 Task: Look for space in Camaná, Peru from 10th August, 2023 to 20th August, 2023 for 12 adults in price range Rs.10000 to Rs.14000. Place can be entire place or shared room with 6 bedrooms having 12 beds and 6 bathrooms. Property type can be house, flat, guest house. Amenities needed are: wifi, TV, free parkinig on premises, gym, breakfast. Booking option can be shelf check-in. Required host language is English.
Action: Mouse moved to (434, 102)
Screenshot: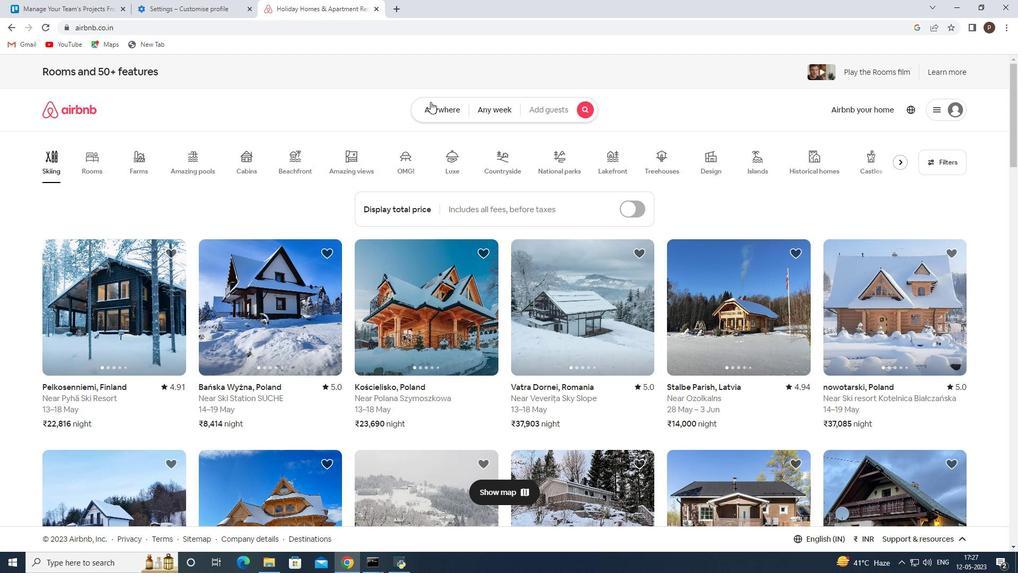 
Action: Mouse pressed left at (434, 102)
Screenshot: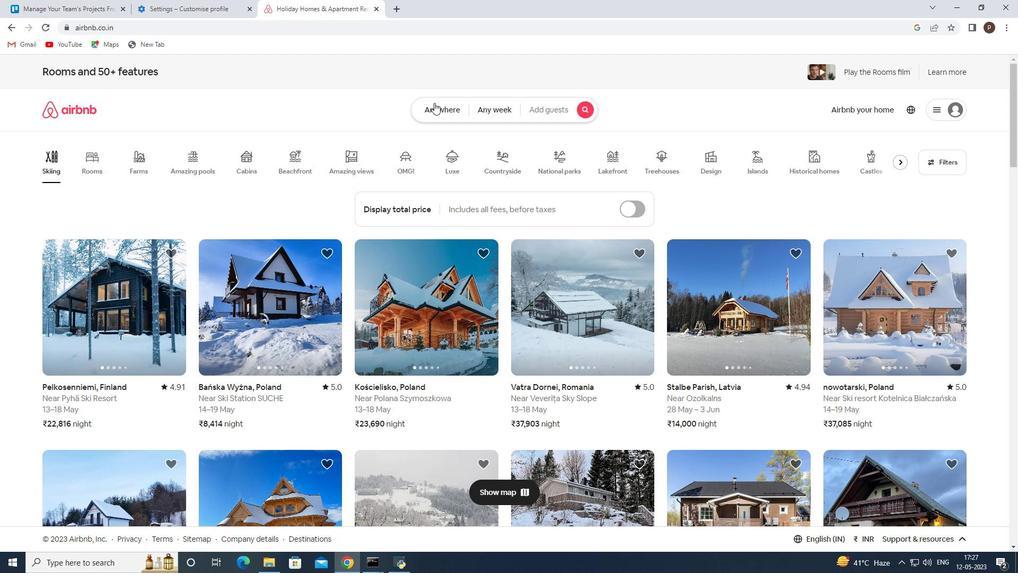 
Action: Mouse moved to (339, 150)
Screenshot: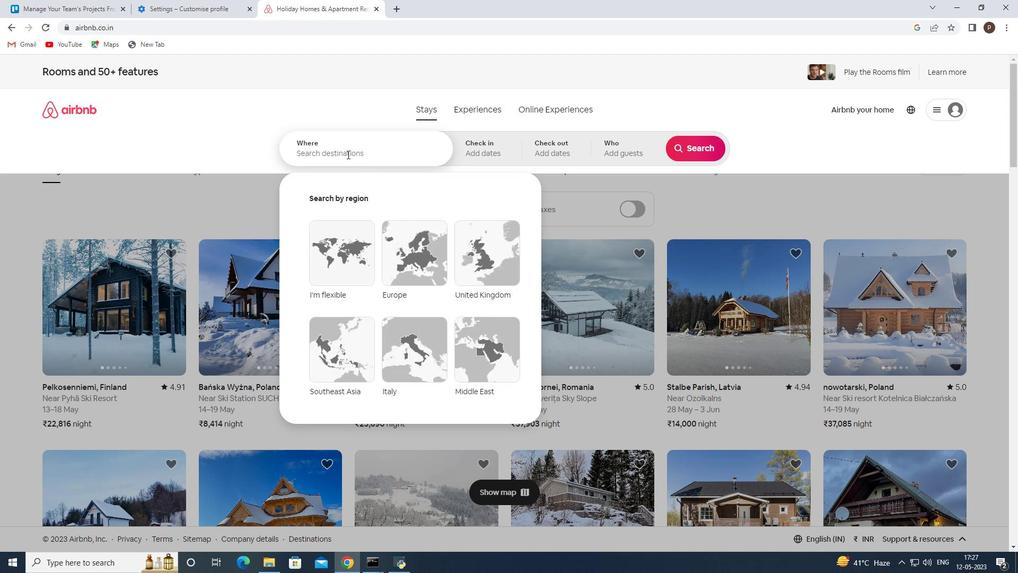 
Action: Mouse pressed left at (339, 150)
Screenshot: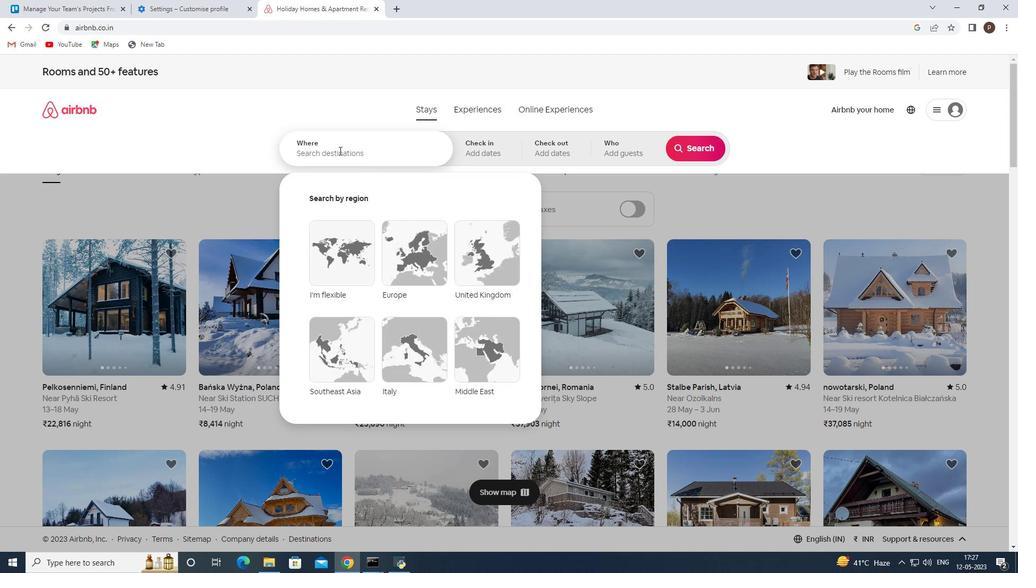 
Action: Key pressed <Key.caps_lock>C<Key.caps_lock>amanaa<Key.backspace><Key.space><Key.backspace>,<Key.space><Key.caps_lock>P<Key.caps_lock>eru
Screenshot: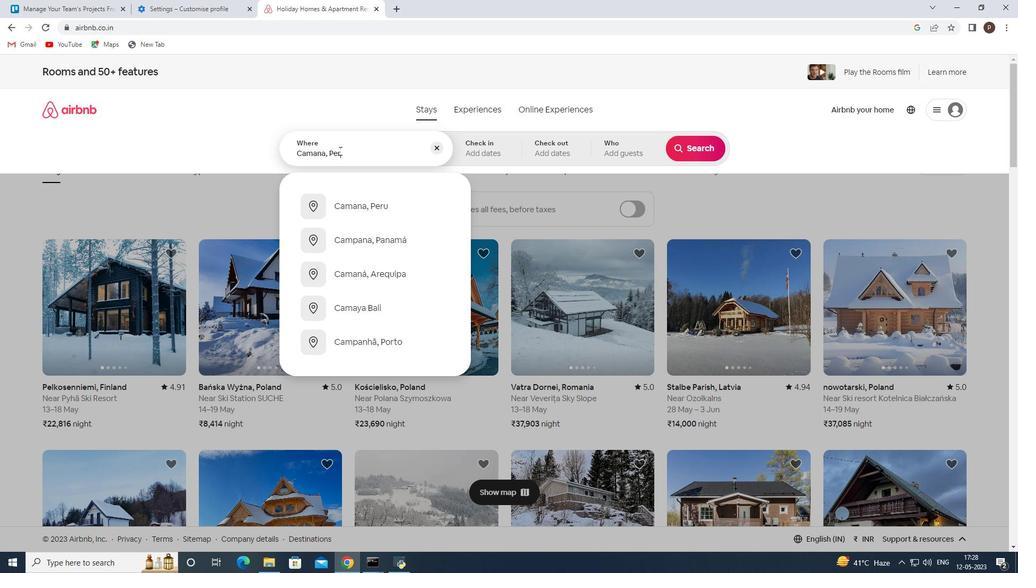 
Action: Mouse moved to (357, 202)
Screenshot: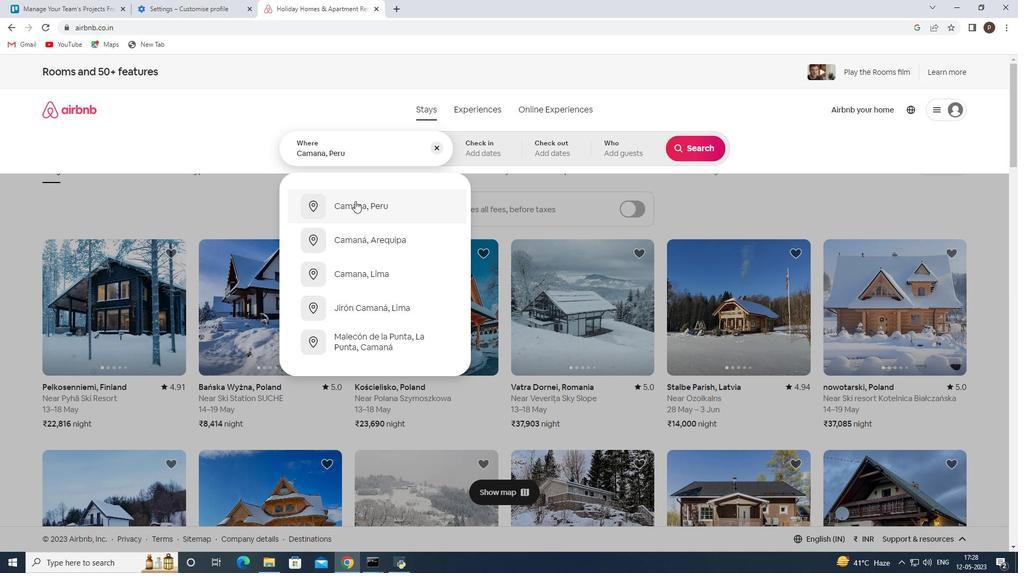 
Action: Mouse pressed left at (357, 202)
Screenshot: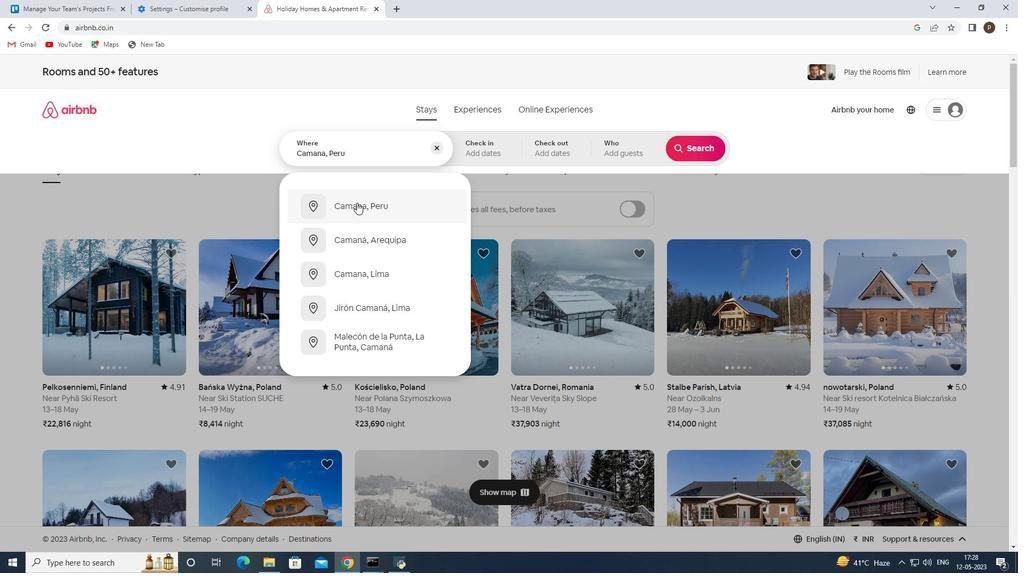 
Action: Mouse moved to (697, 234)
Screenshot: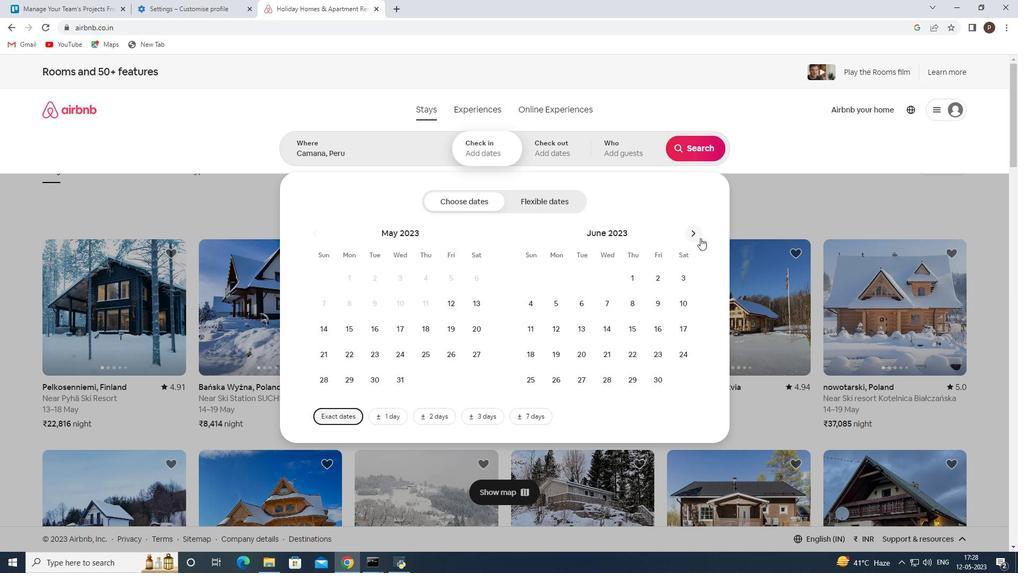 
Action: Mouse pressed left at (697, 234)
Screenshot: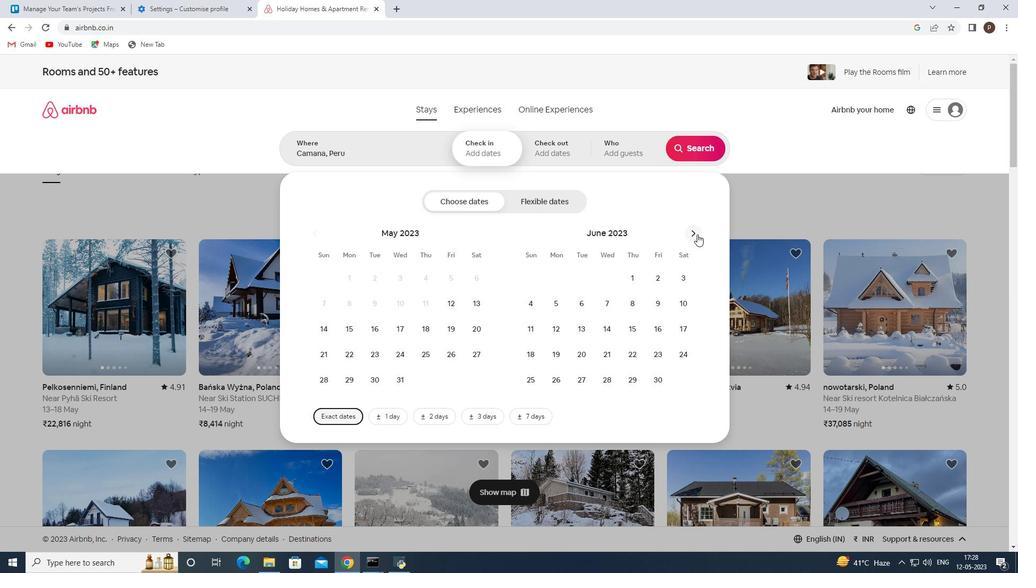 
Action: Mouse pressed left at (697, 234)
Screenshot: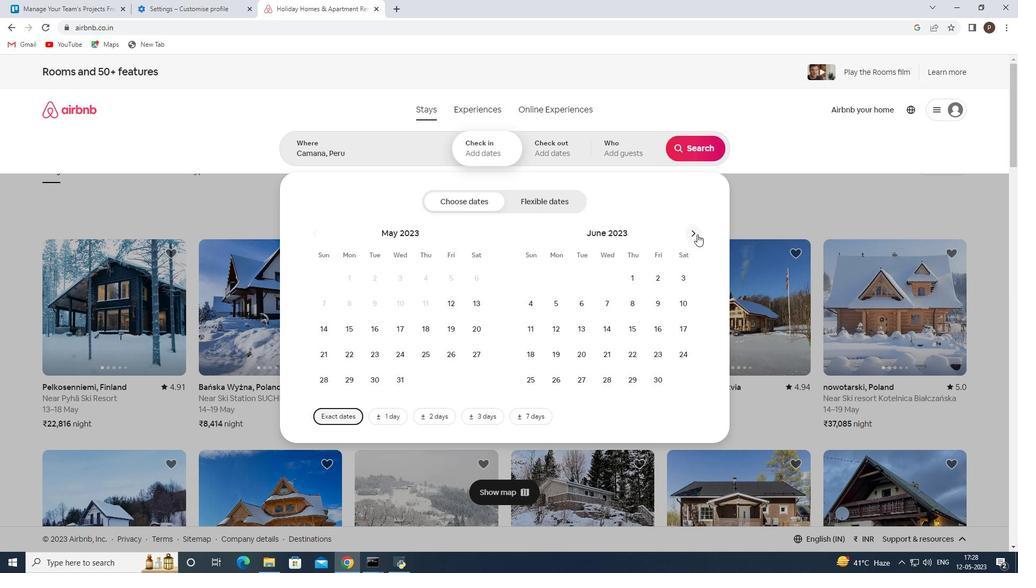 
Action: Mouse moved to (637, 299)
Screenshot: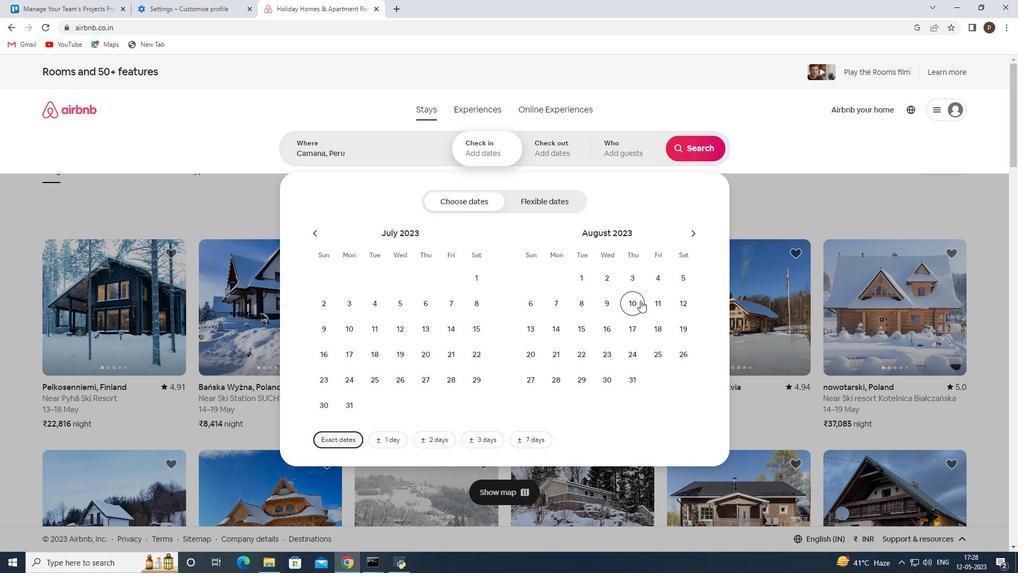 
Action: Mouse pressed left at (637, 299)
Screenshot: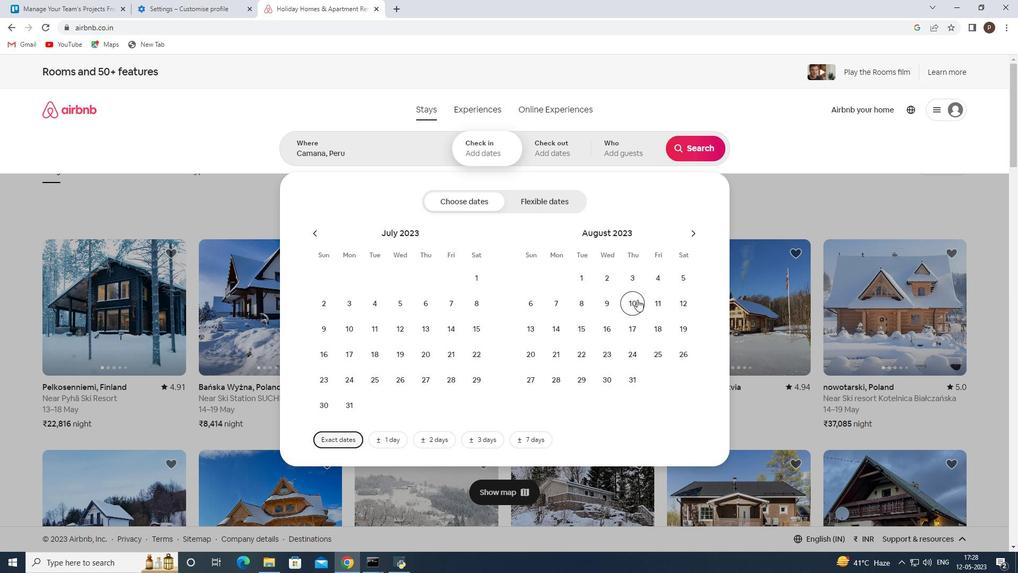
Action: Mouse moved to (530, 351)
Screenshot: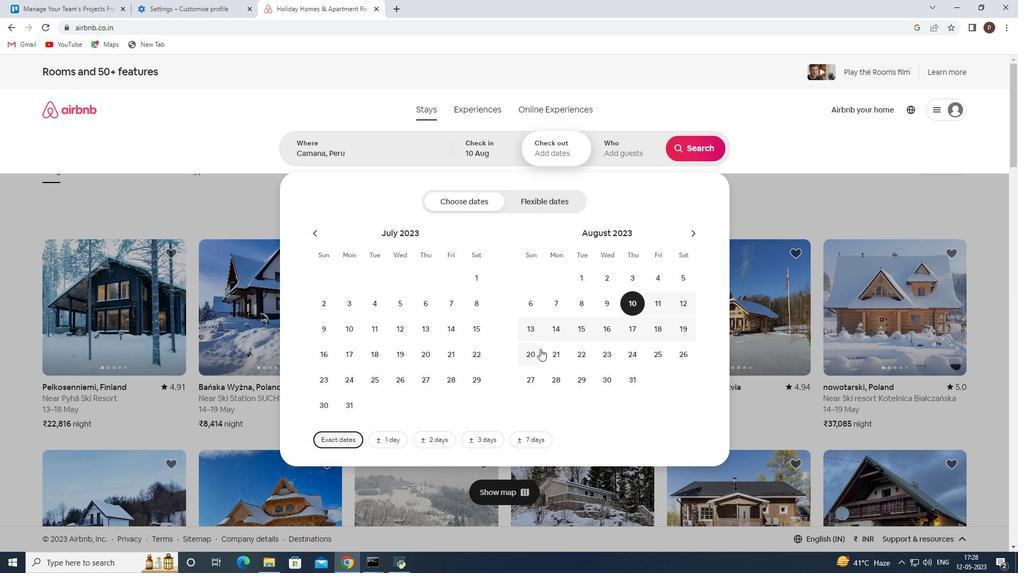 
Action: Mouse pressed left at (530, 351)
Screenshot: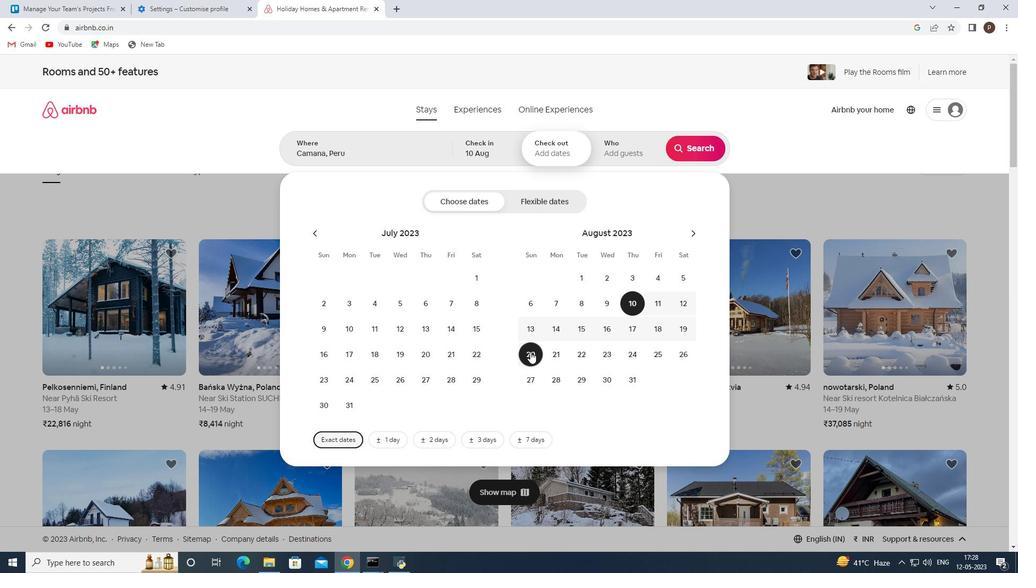 
Action: Mouse moved to (627, 144)
Screenshot: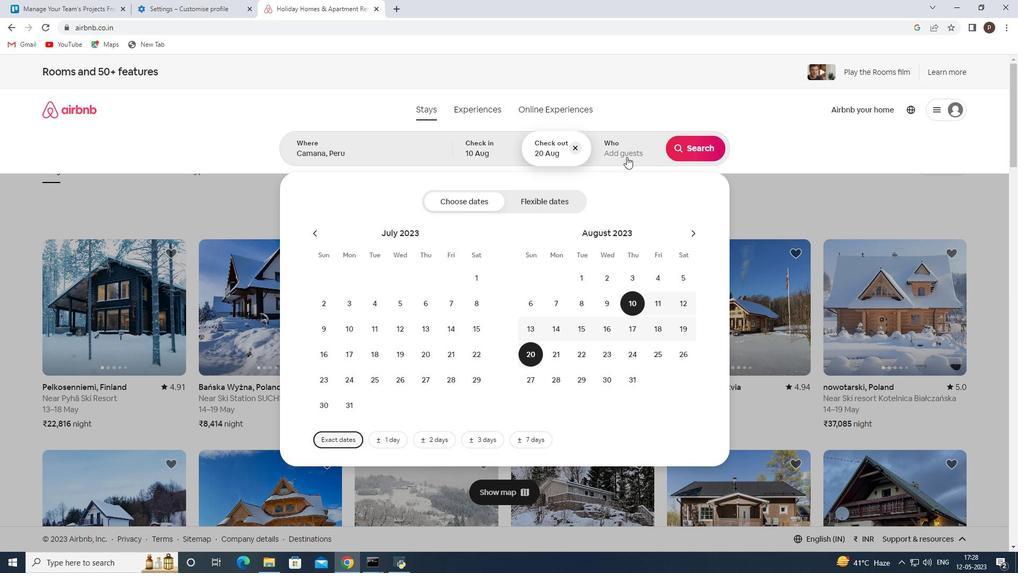 
Action: Mouse pressed left at (627, 144)
Screenshot: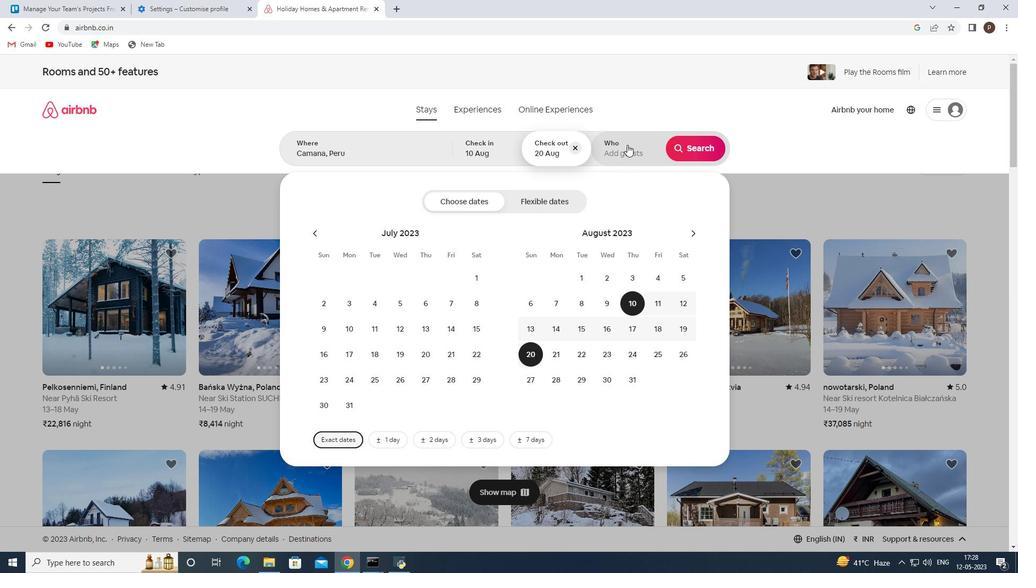 
Action: Mouse moved to (699, 200)
Screenshot: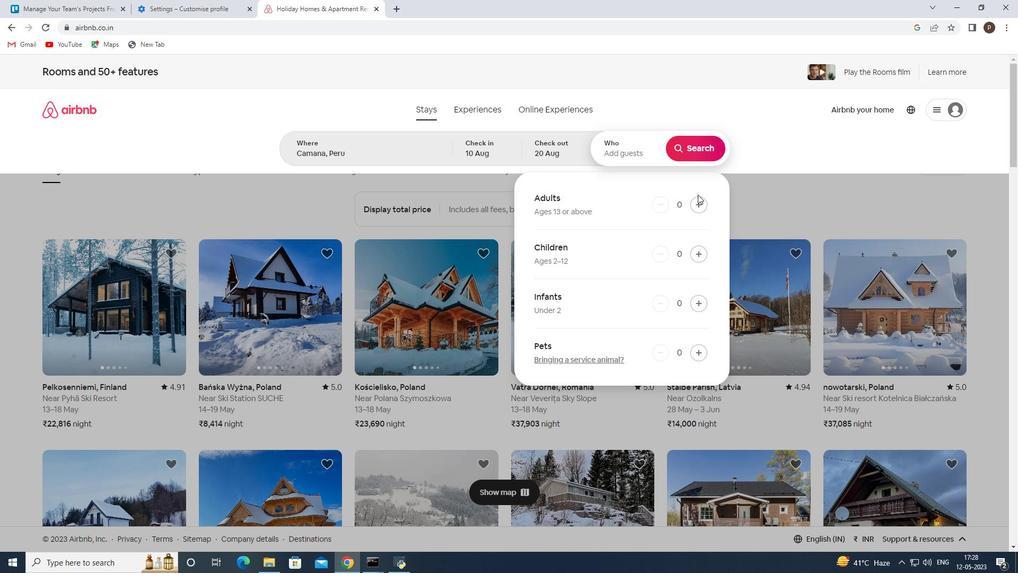 
Action: Mouse pressed left at (699, 200)
Screenshot: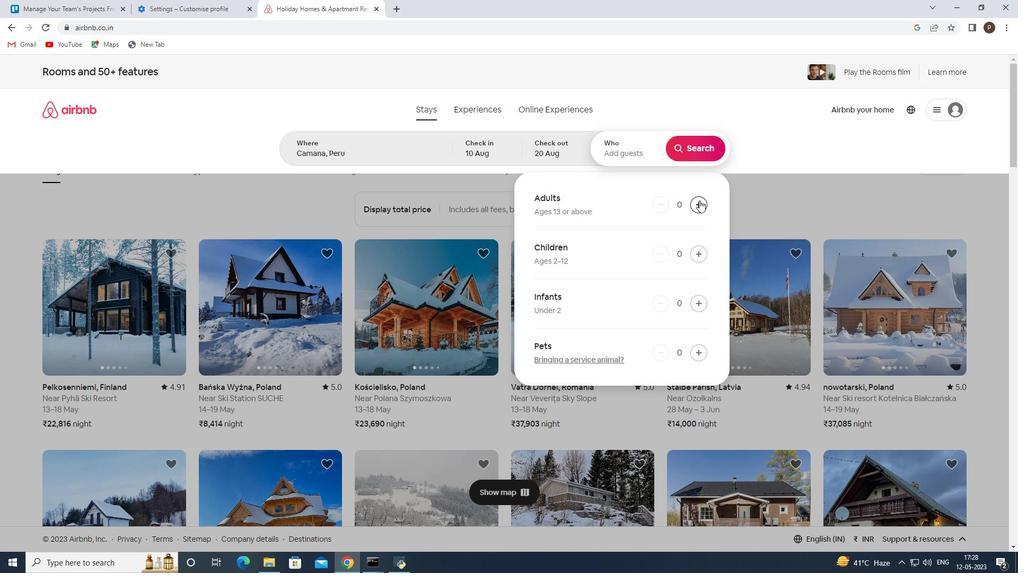 
Action: Mouse pressed left at (699, 200)
Screenshot: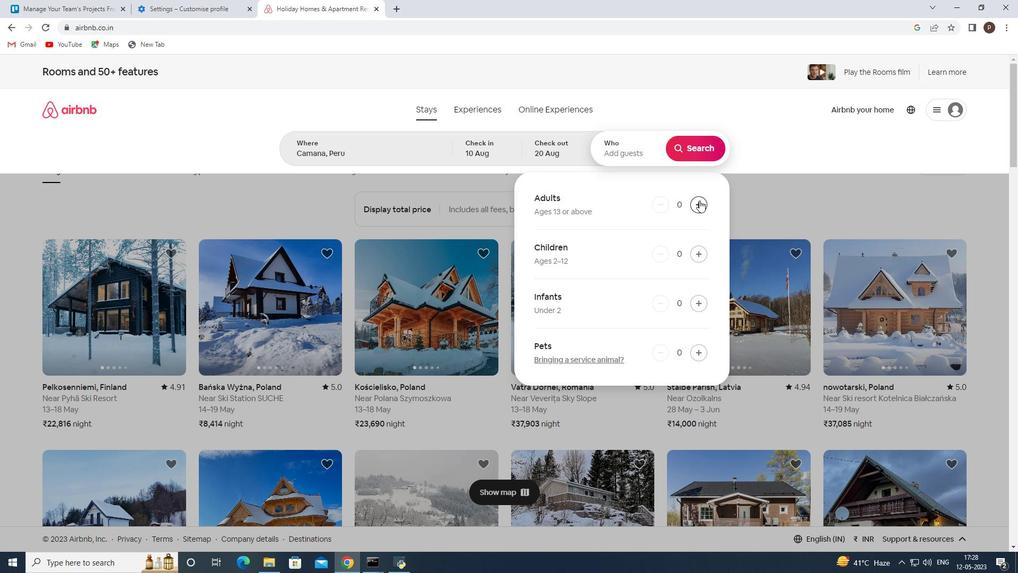
Action: Mouse pressed left at (699, 200)
Screenshot: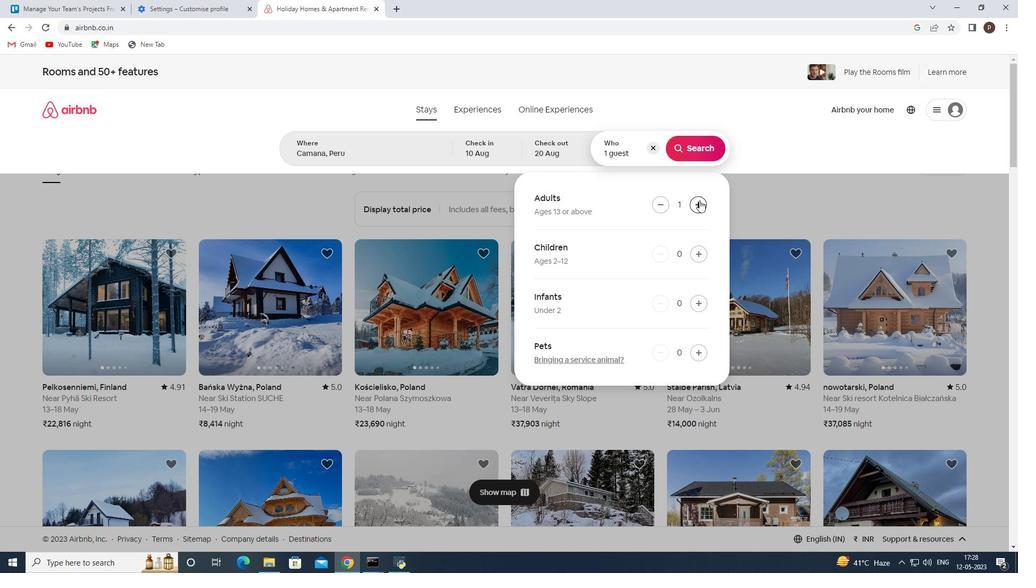 
Action: Mouse pressed left at (699, 200)
Screenshot: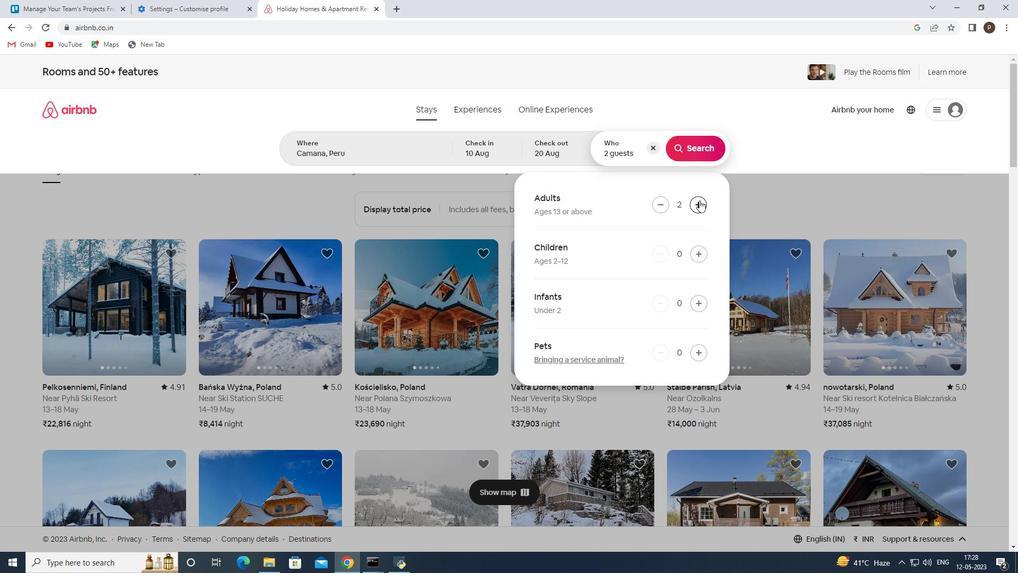
Action: Mouse pressed left at (699, 200)
Screenshot: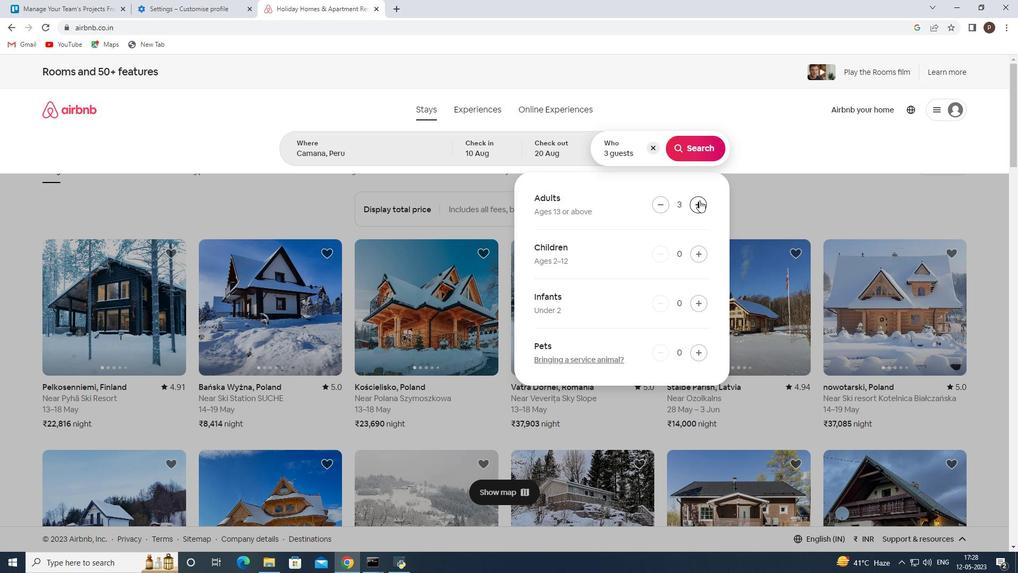
Action: Mouse pressed left at (699, 200)
Screenshot: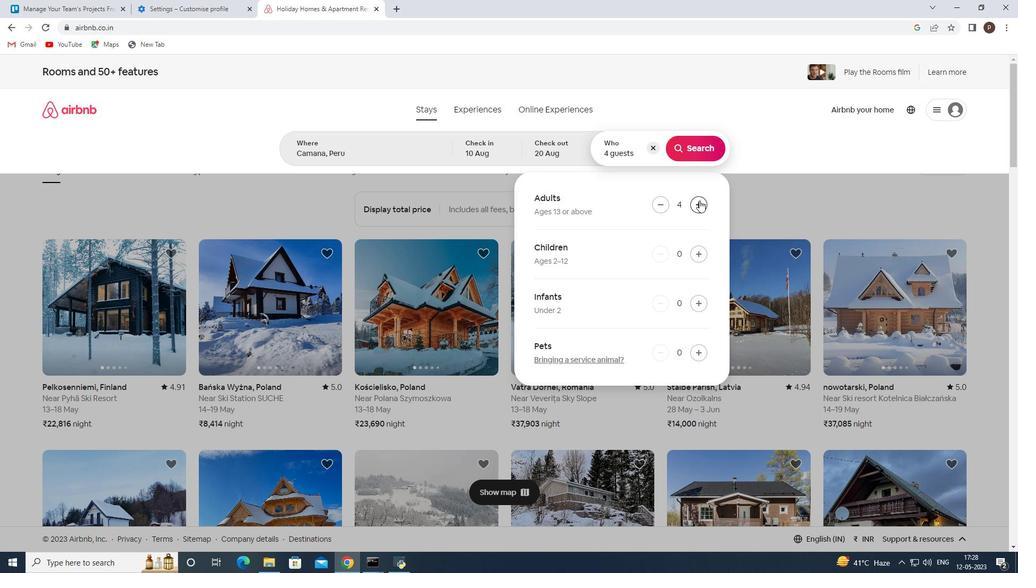 
Action: Mouse pressed left at (699, 200)
Screenshot: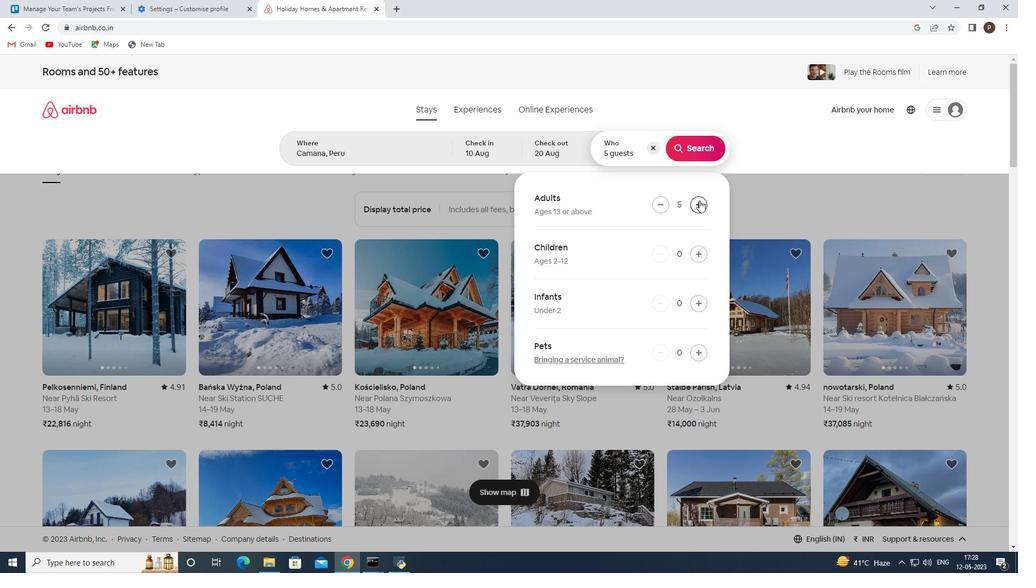 
Action: Mouse pressed left at (699, 200)
Screenshot: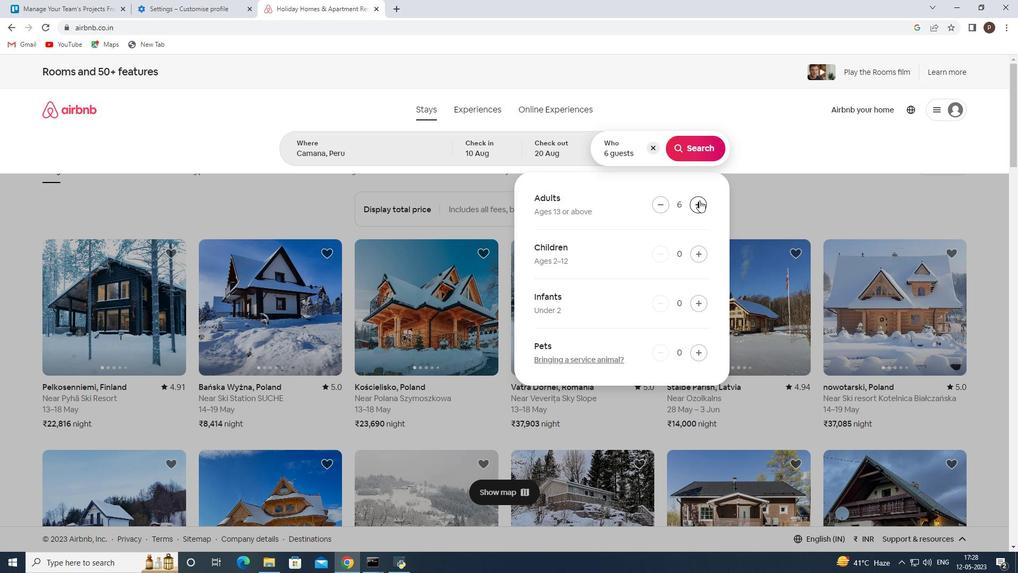
Action: Mouse pressed left at (699, 200)
Screenshot: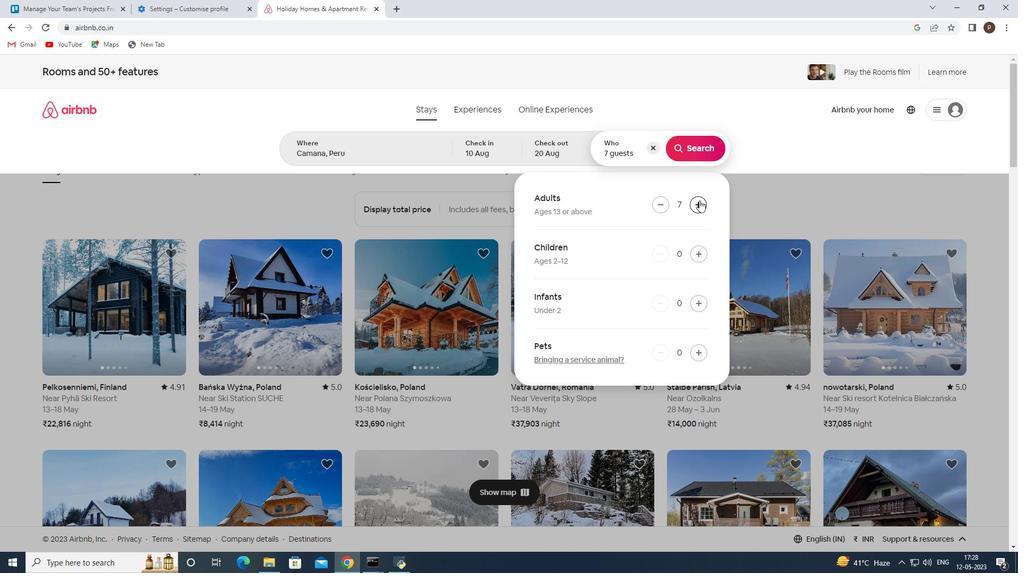 
Action: Mouse pressed left at (699, 200)
Screenshot: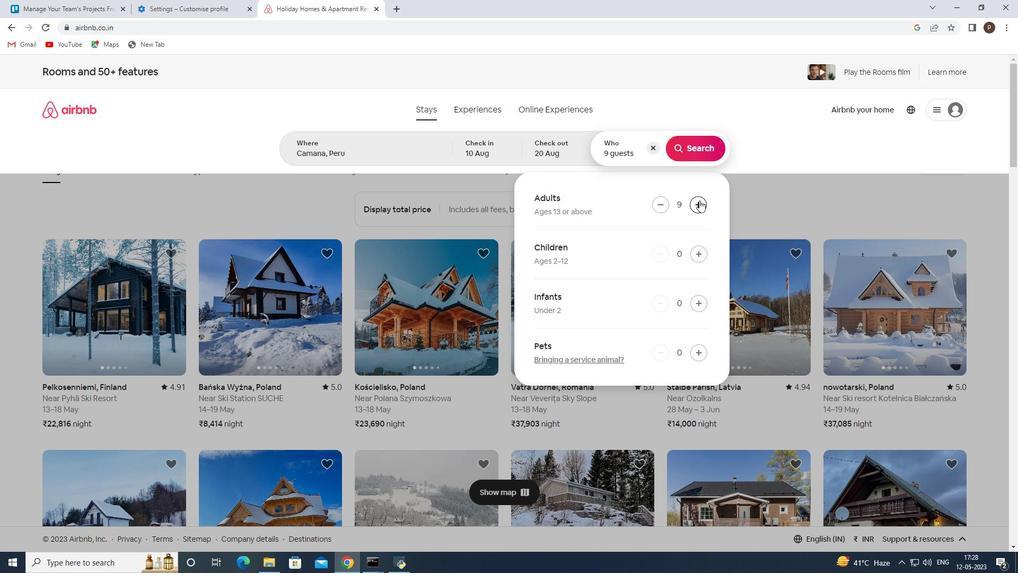 
Action: Mouse pressed left at (699, 200)
Screenshot: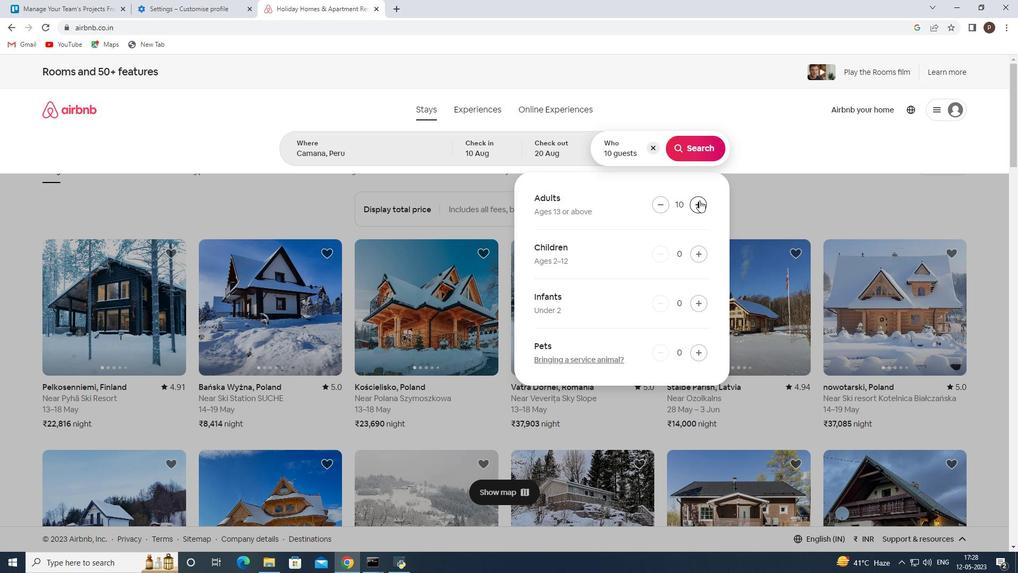 
Action: Mouse pressed left at (699, 200)
Screenshot: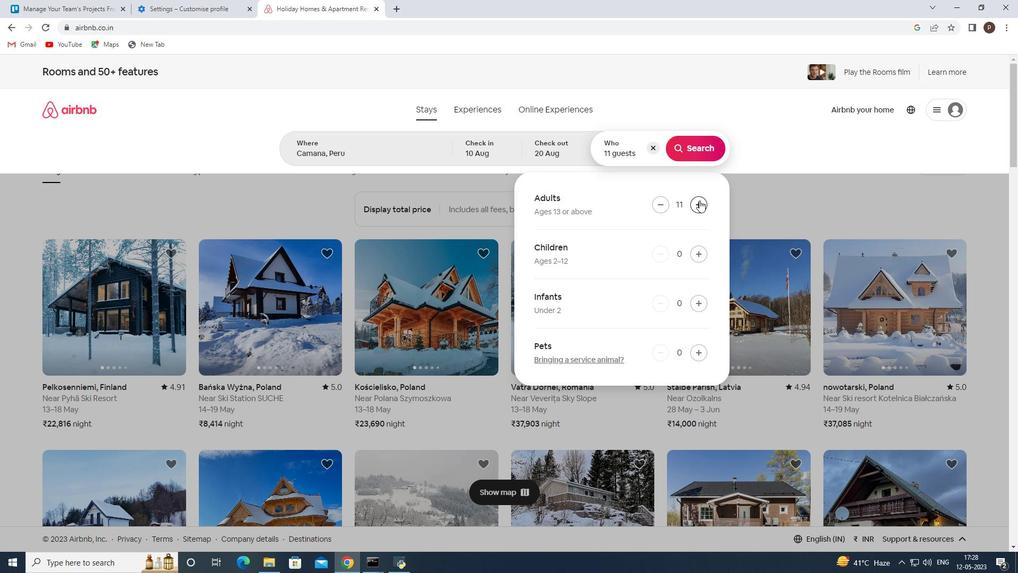 
Action: Mouse moved to (701, 150)
Screenshot: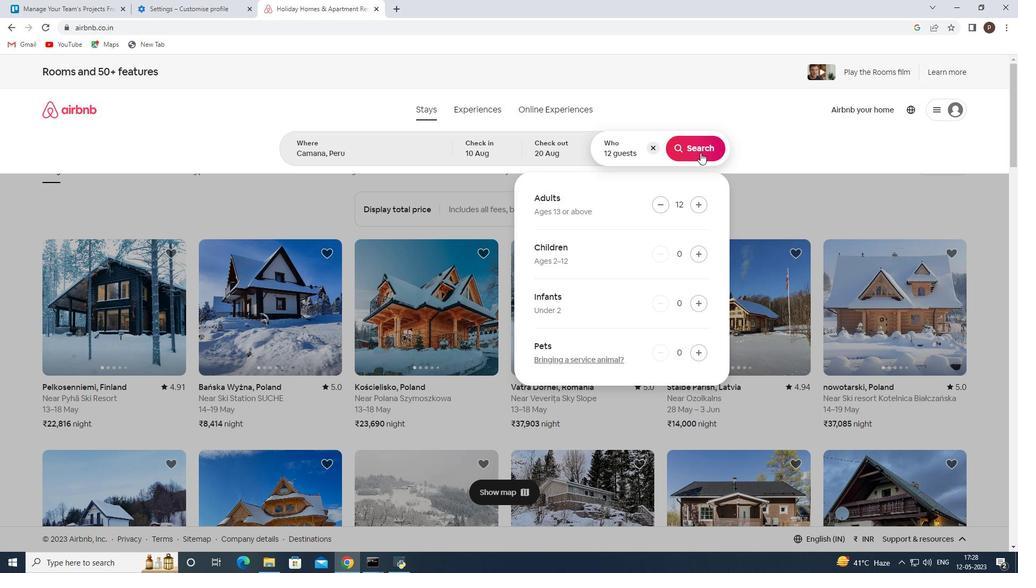 
Action: Mouse pressed left at (701, 150)
Screenshot: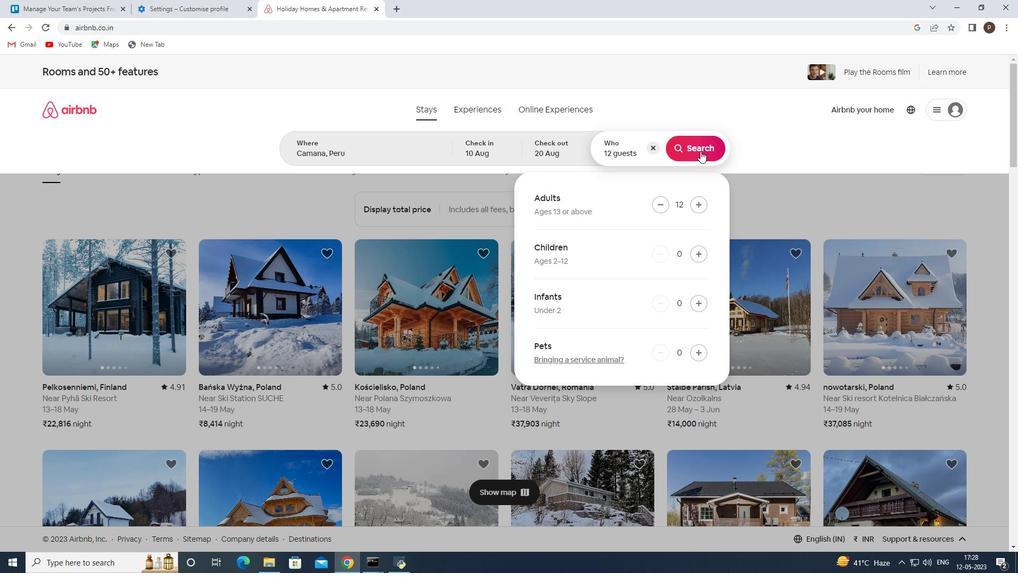 
Action: Mouse moved to (957, 117)
Screenshot: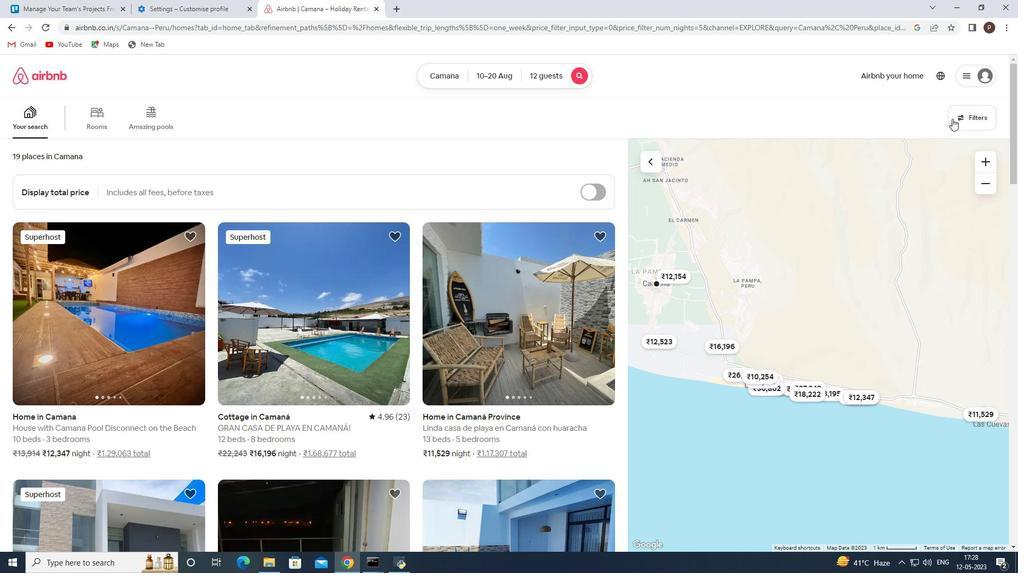 
Action: Mouse pressed left at (957, 117)
Screenshot: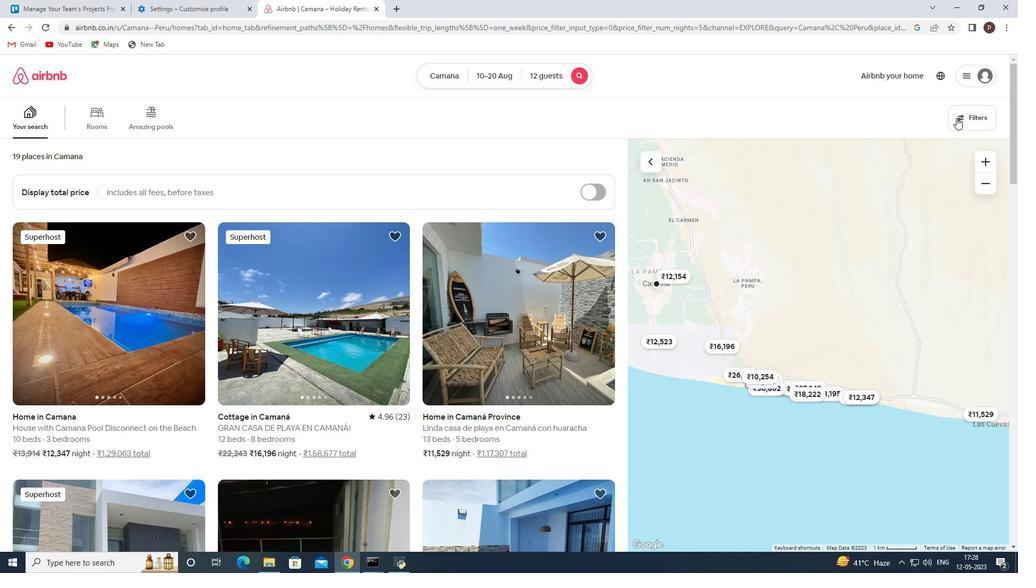 
Action: Mouse moved to (355, 379)
Screenshot: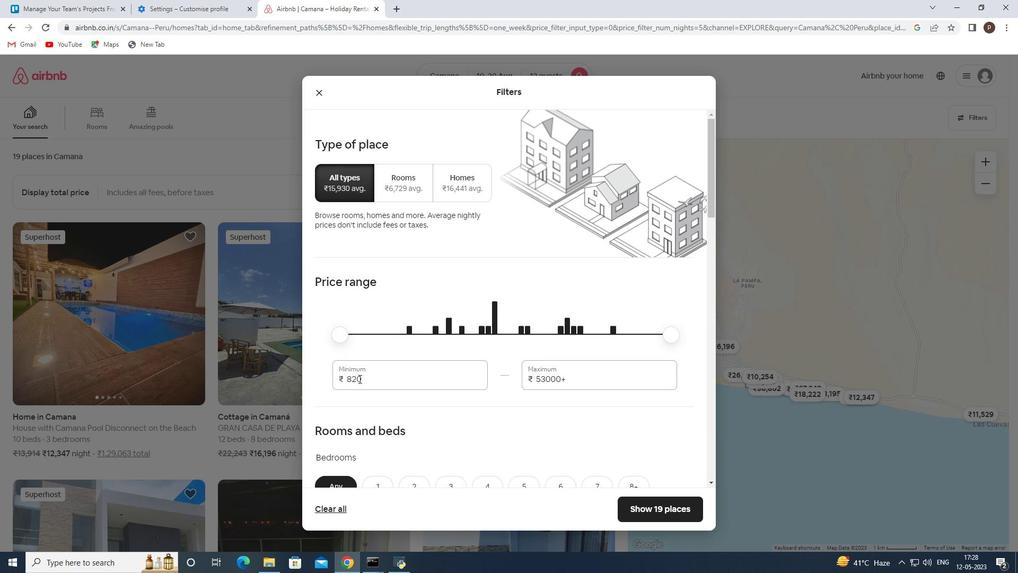 
Action: Mouse pressed left at (355, 379)
Screenshot: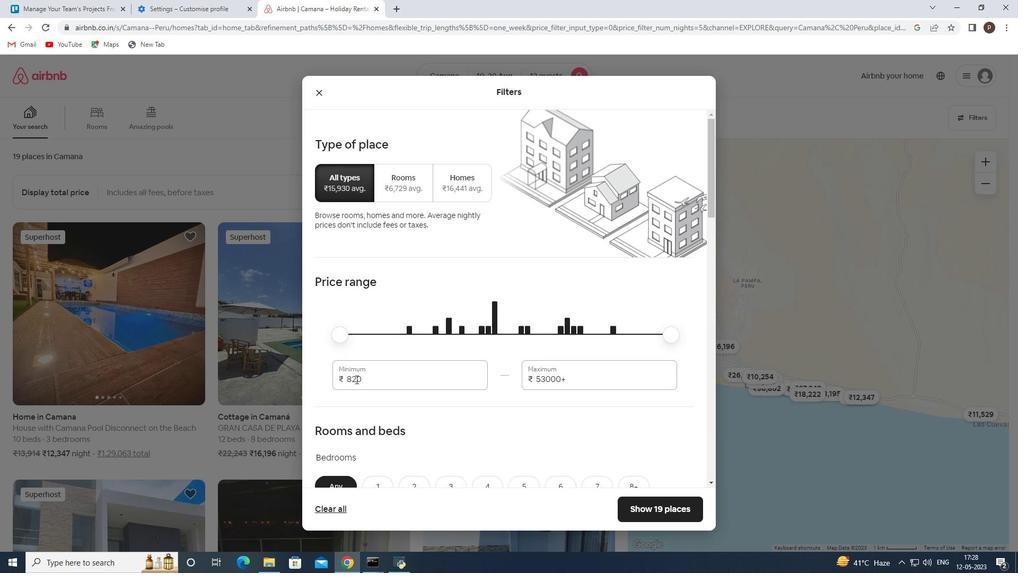 
Action: Mouse pressed left at (355, 379)
Screenshot: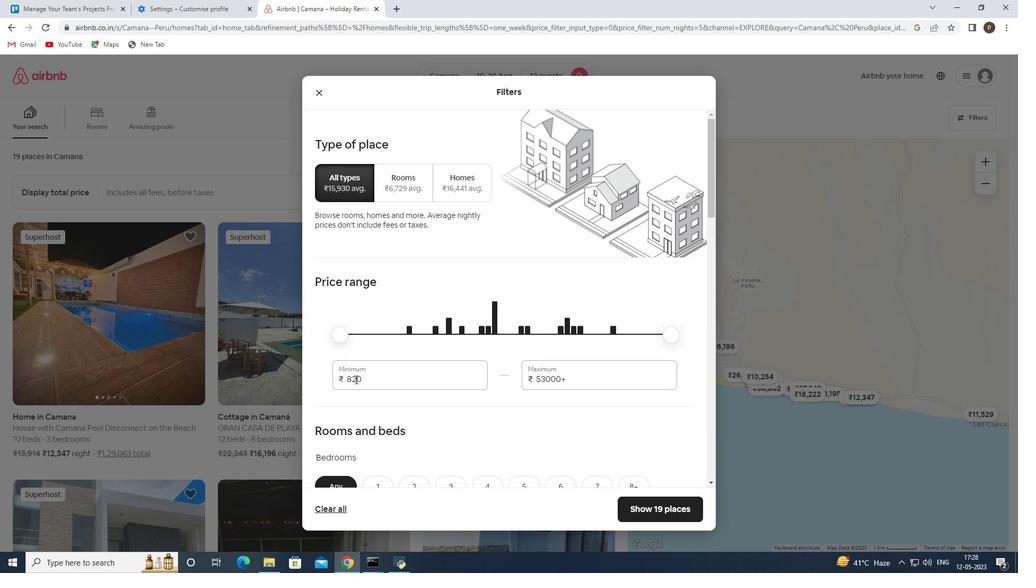 
Action: Key pressed 10000<Key.tab>14000
Screenshot: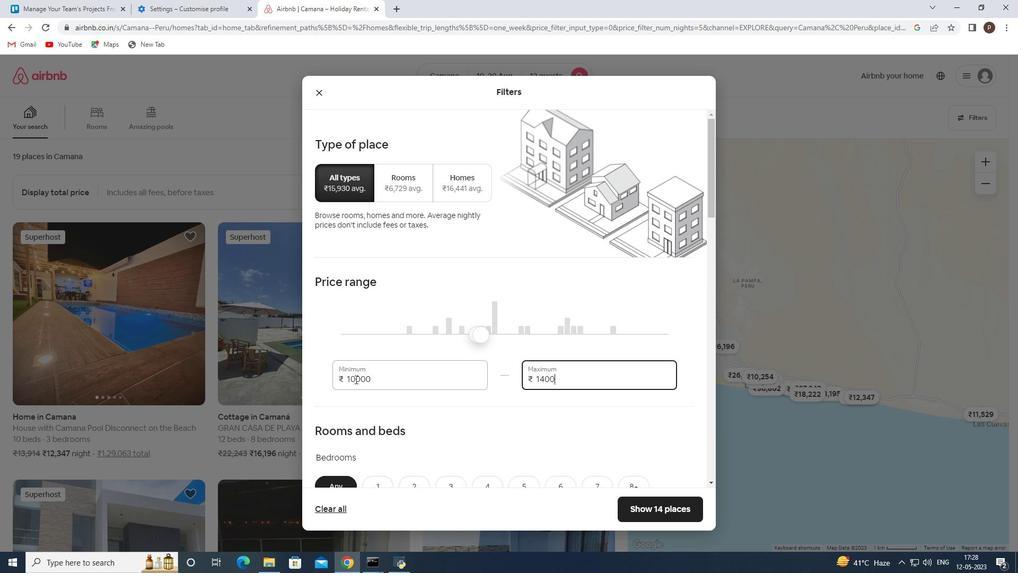 
Action: Mouse moved to (361, 437)
Screenshot: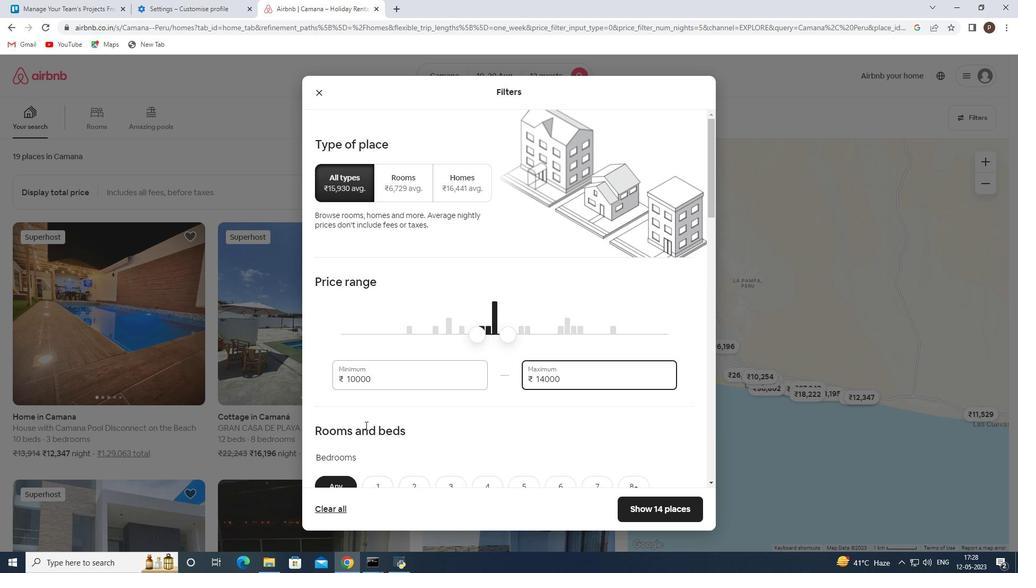 
Action: Mouse scrolled (361, 436) with delta (0, 0)
Screenshot: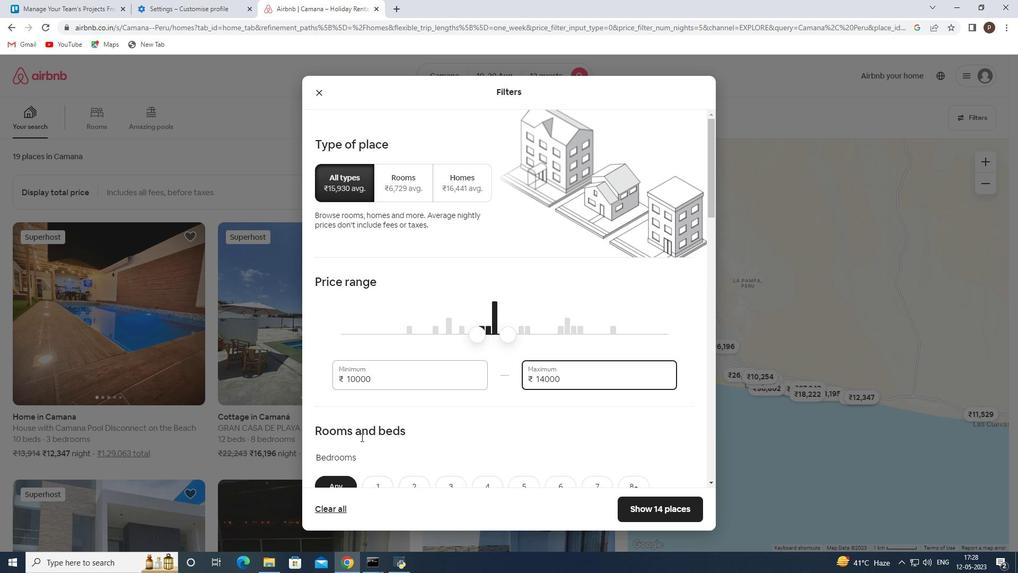 
Action: Mouse moved to (382, 397)
Screenshot: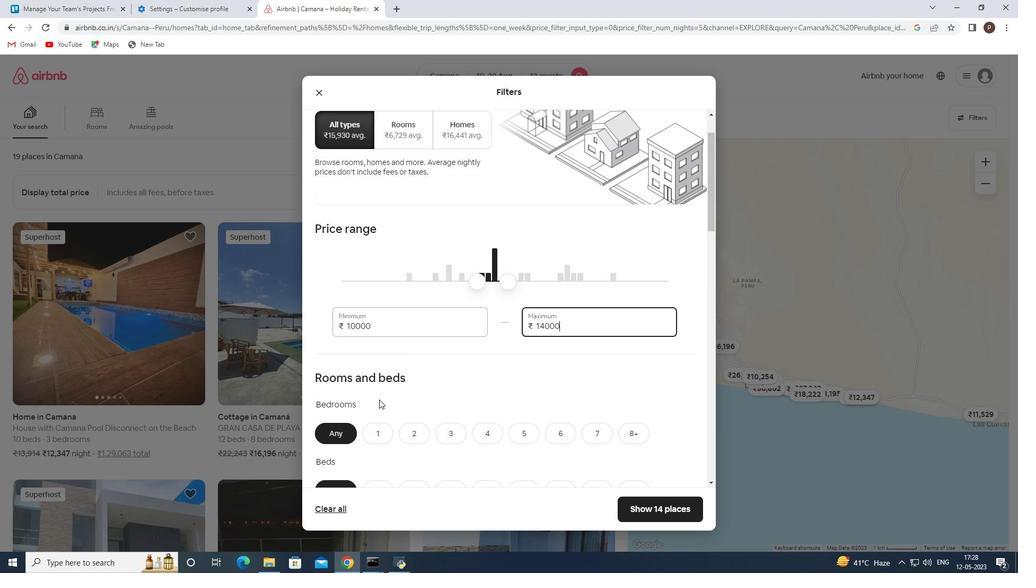 
Action: Mouse scrolled (382, 396) with delta (0, 0)
Screenshot: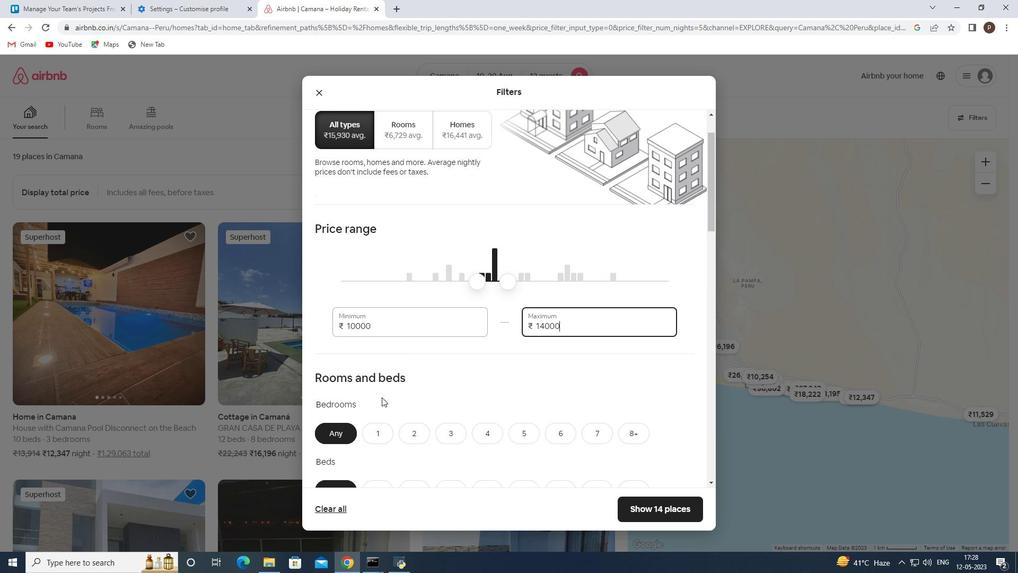 
Action: Mouse scrolled (382, 396) with delta (0, 0)
Screenshot: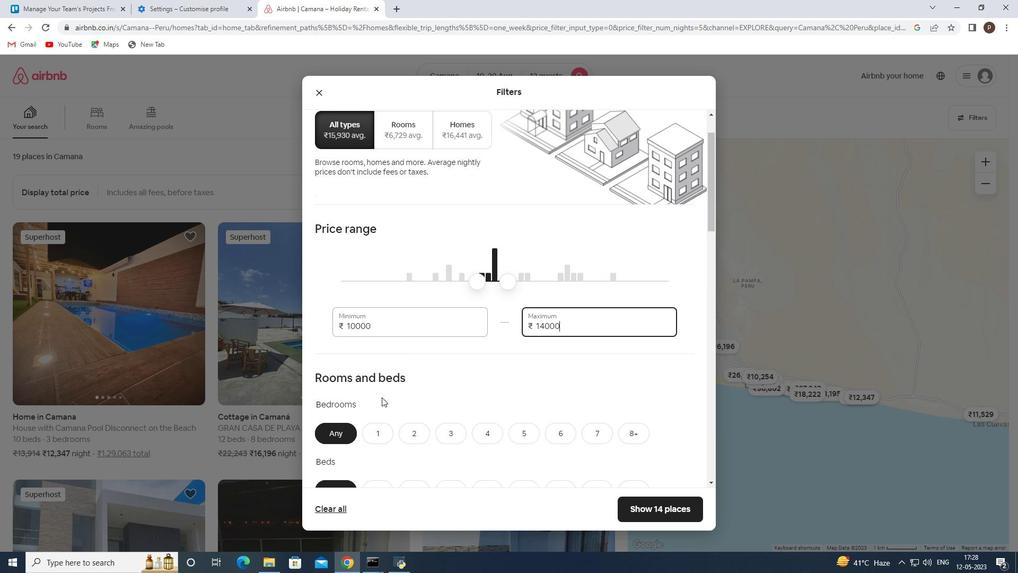 
Action: Mouse moved to (567, 327)
Screenshot: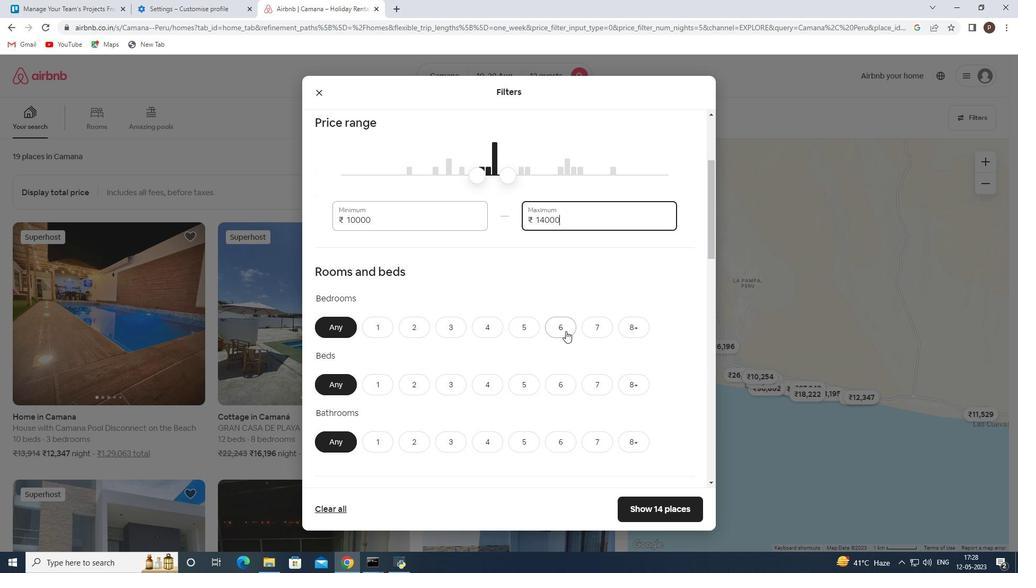
Action: Mouse pressed left at (567, 327)
Screenshot: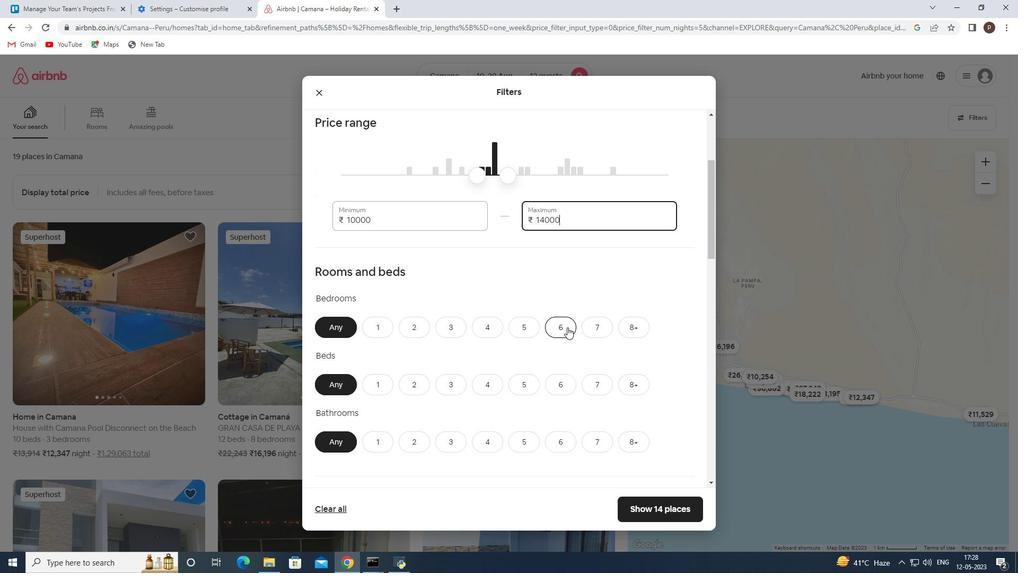 
Action: Mouse moved to (634, 384)
Screenshot: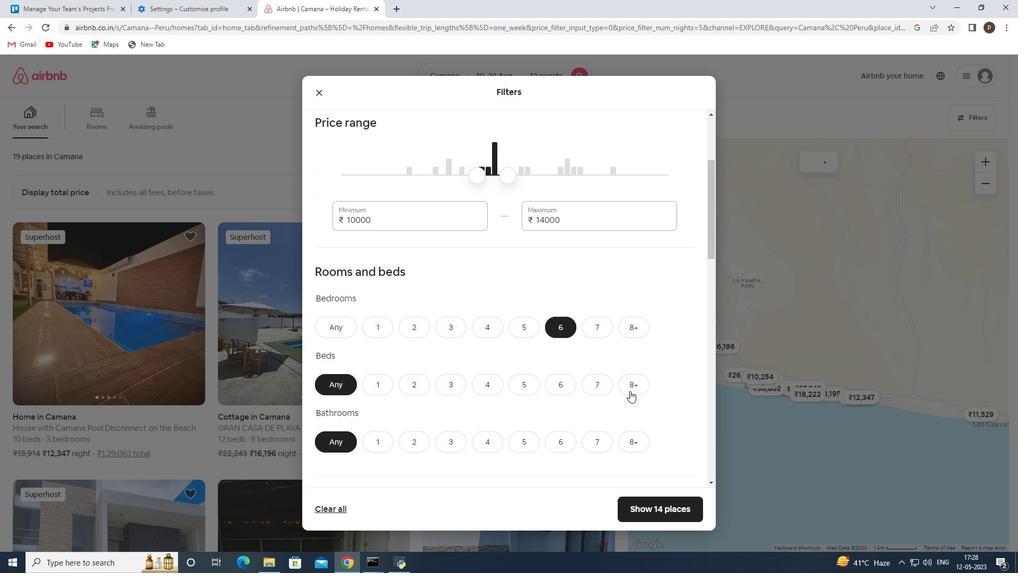 
Action: Mouse pressed left at (634, 384)
Screenshot: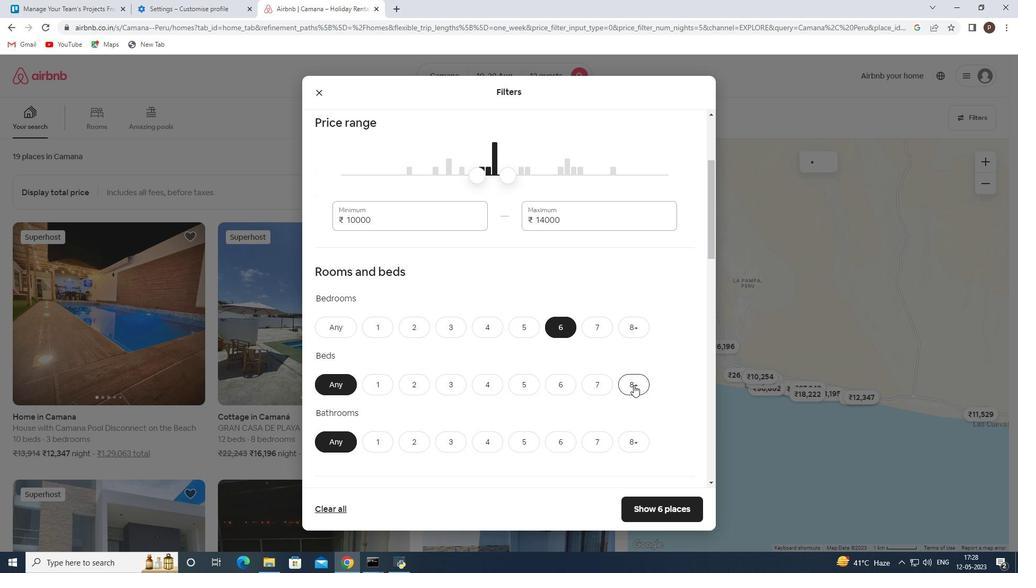 
Action: Mouse moved to (553, 441)
Screenshot: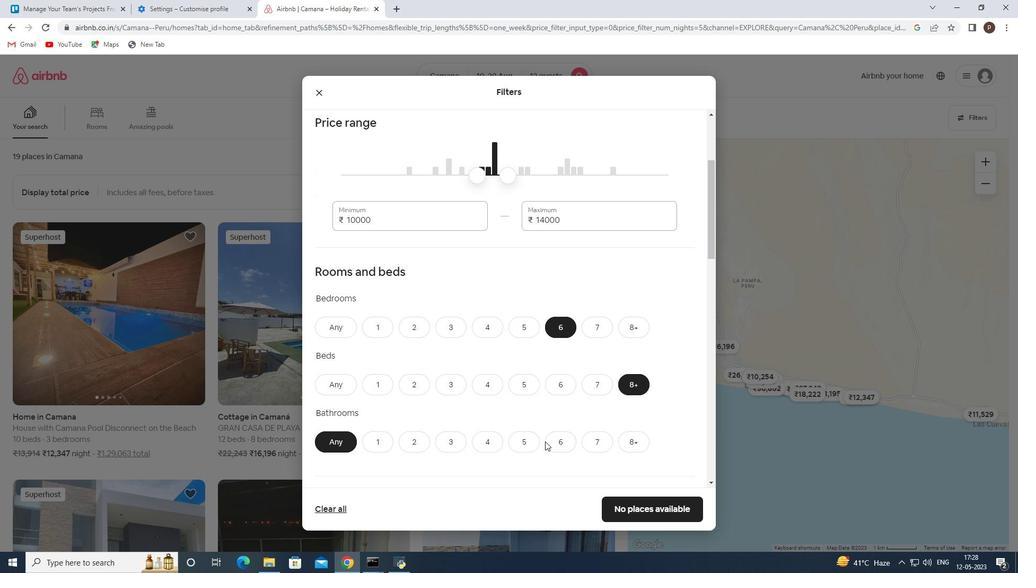 
Action: Mouse pressed left at (553, 441)
Screenshot: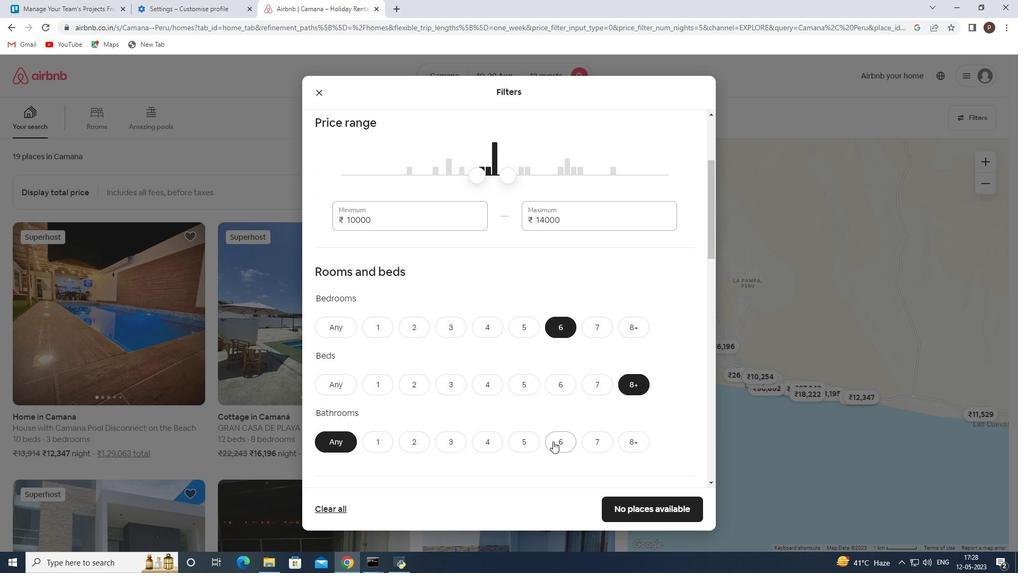 
Action: Mouse moved to (438, 414)
Screenshot: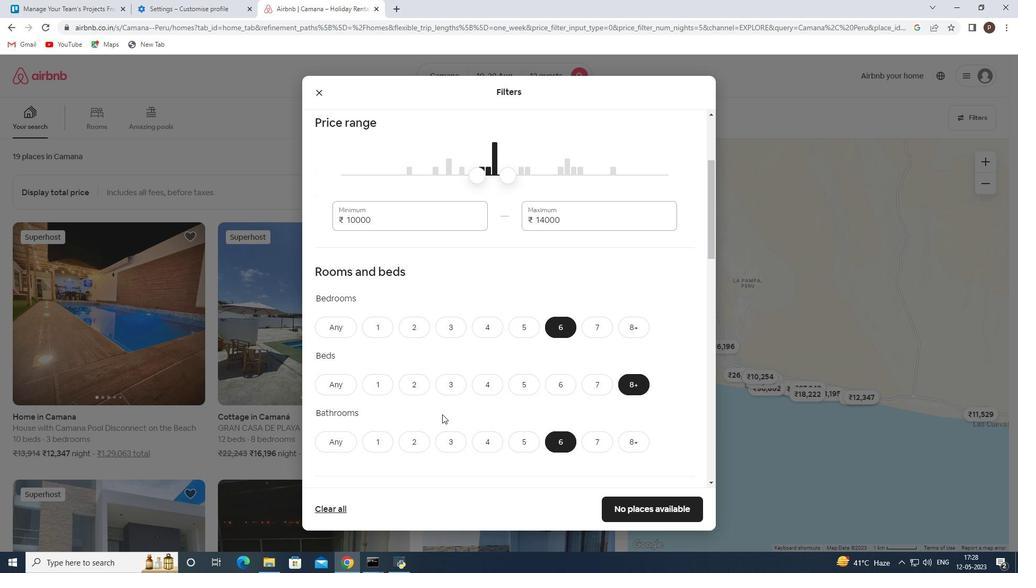 
Action: Mouse scrolled (438, 413) with delta (0, 0)
Screenshot: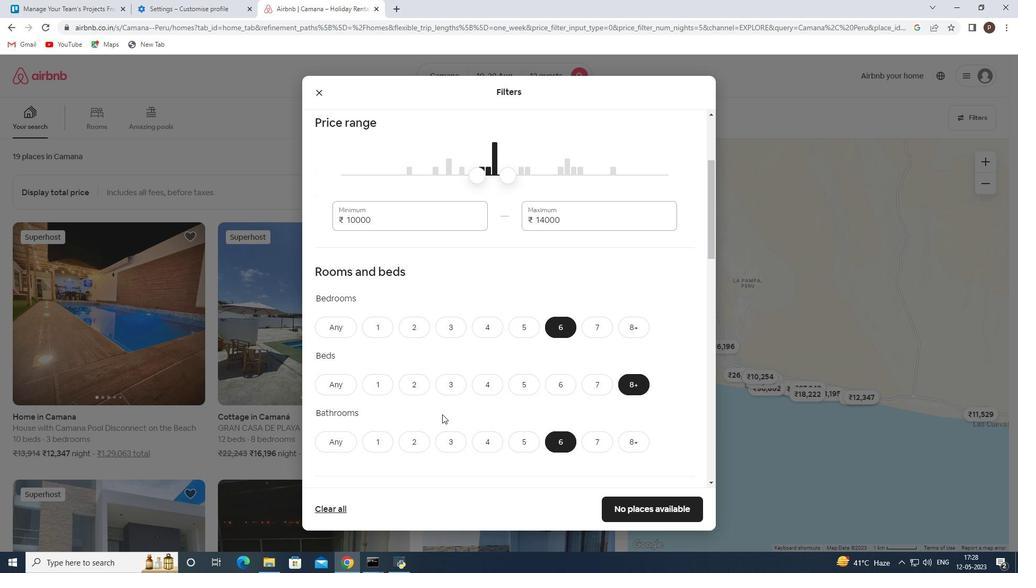 
Action: Mouse scrolled (438, 413) with delta (0, 0)
Screenshot: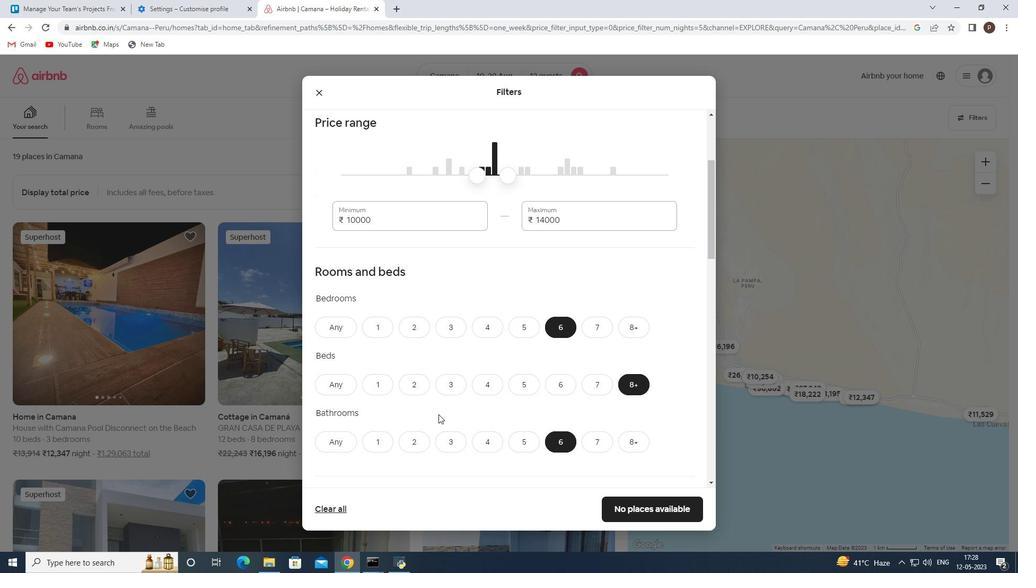 
Action: Mouse moved to (416, 381)
Screenshot: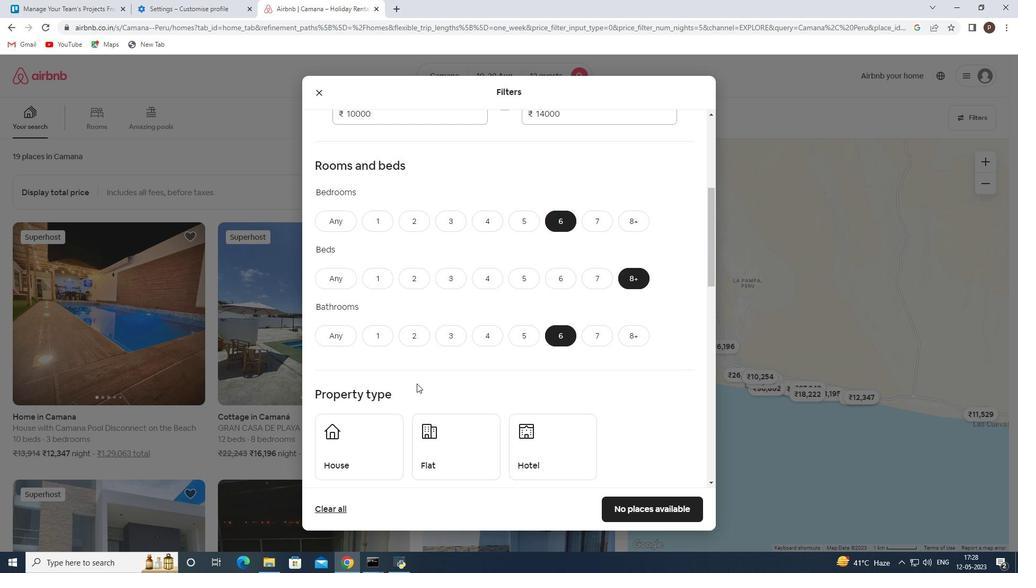 
Action: Mouse scrolled (416, 380) with delta (0, 0)
Screenshot: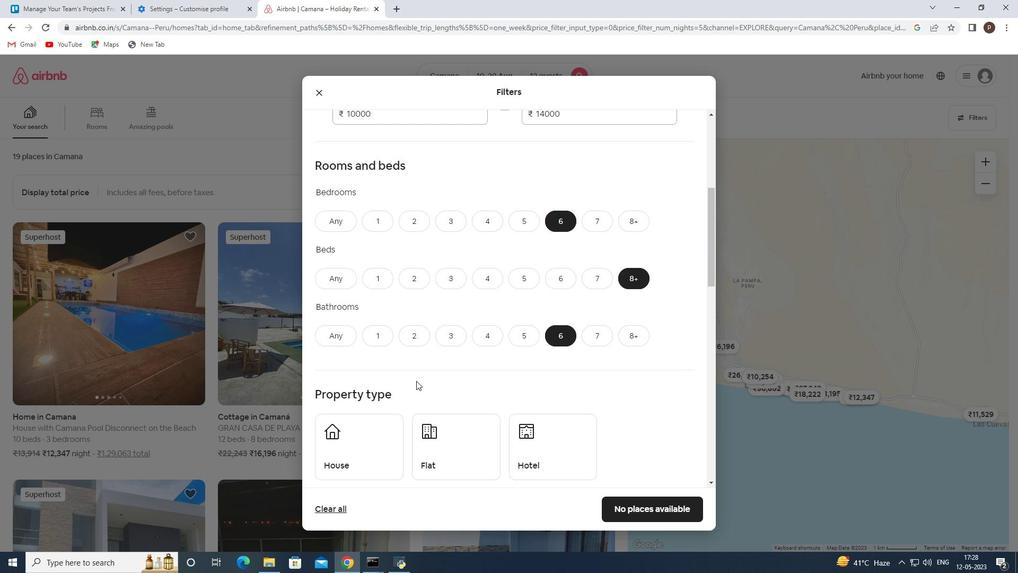 
Action: Mouse moved to (416, 353)
Screenshot: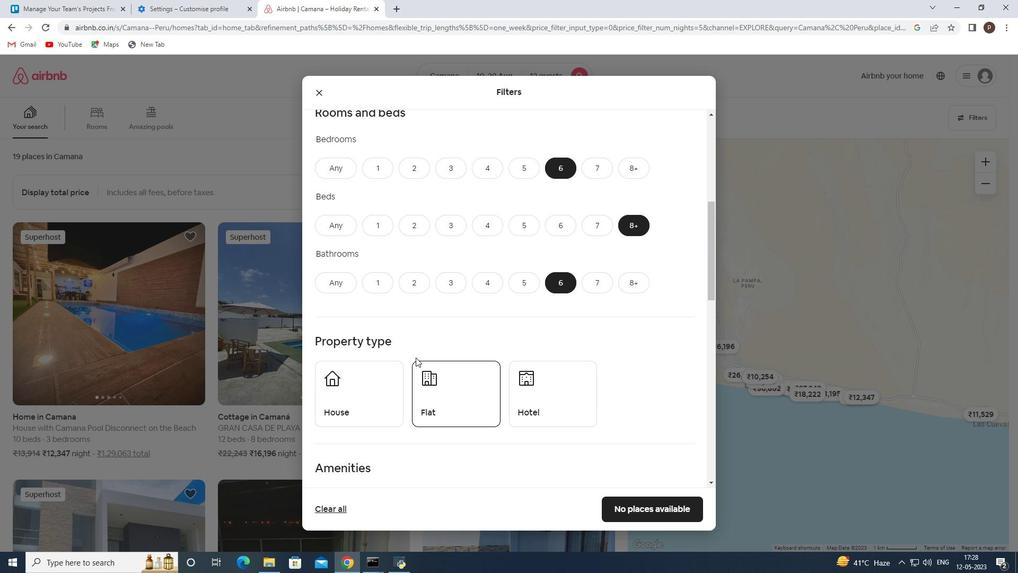
Action: Mouse scrolled (416, 352) with delta (0, 0)
Screenshot: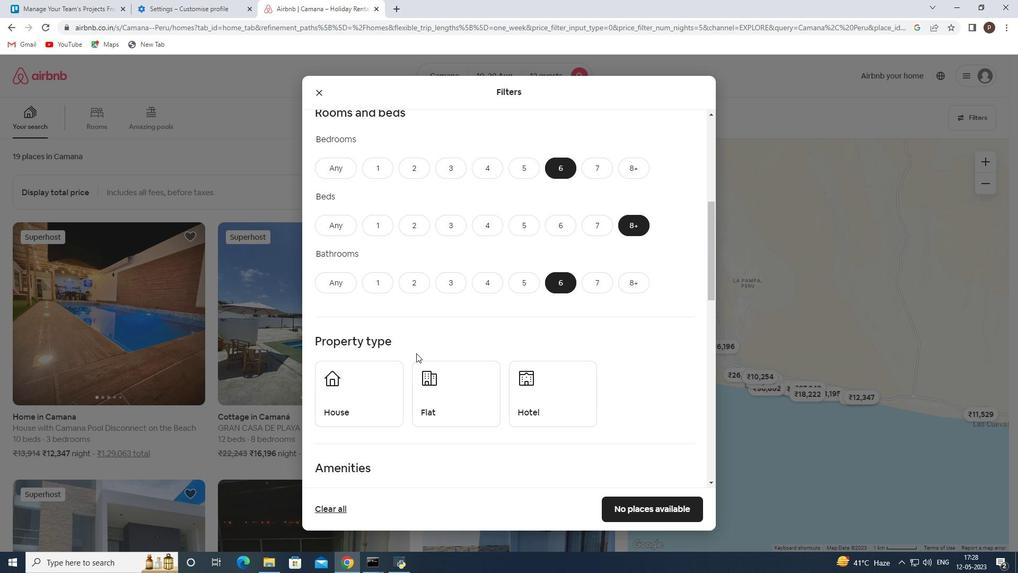 
Action: Mouse moved to (367, 348)
Screenshot: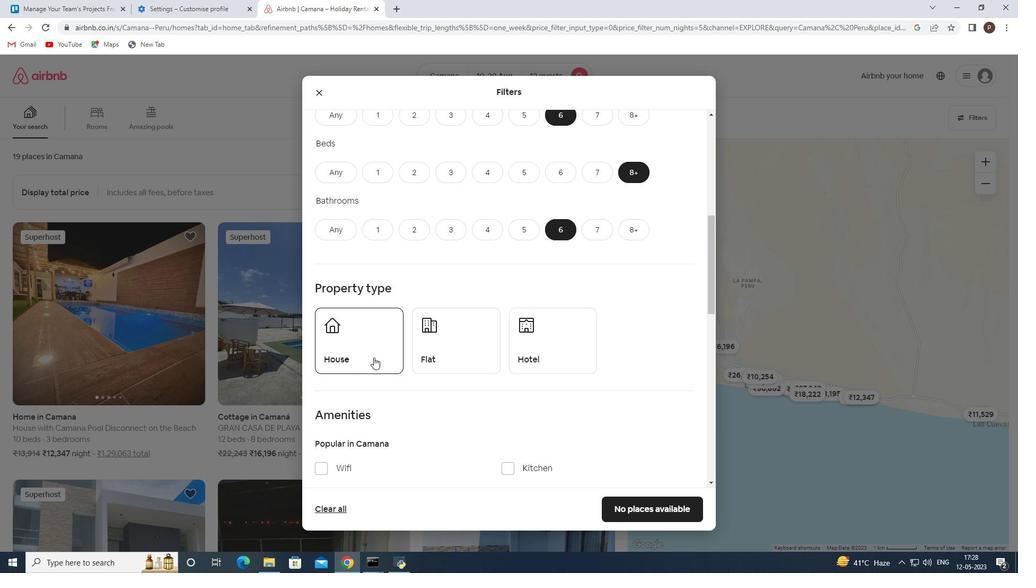 
Action: Mouse pressed left at (367, 348)
Screenshot: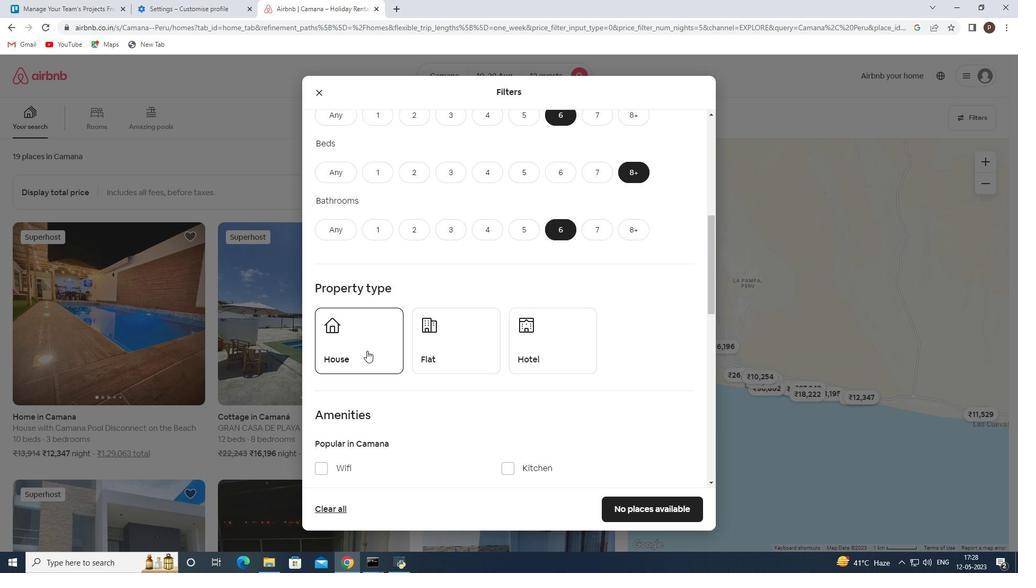 
Action: Mouse moved to (491, 356)
Screenshot: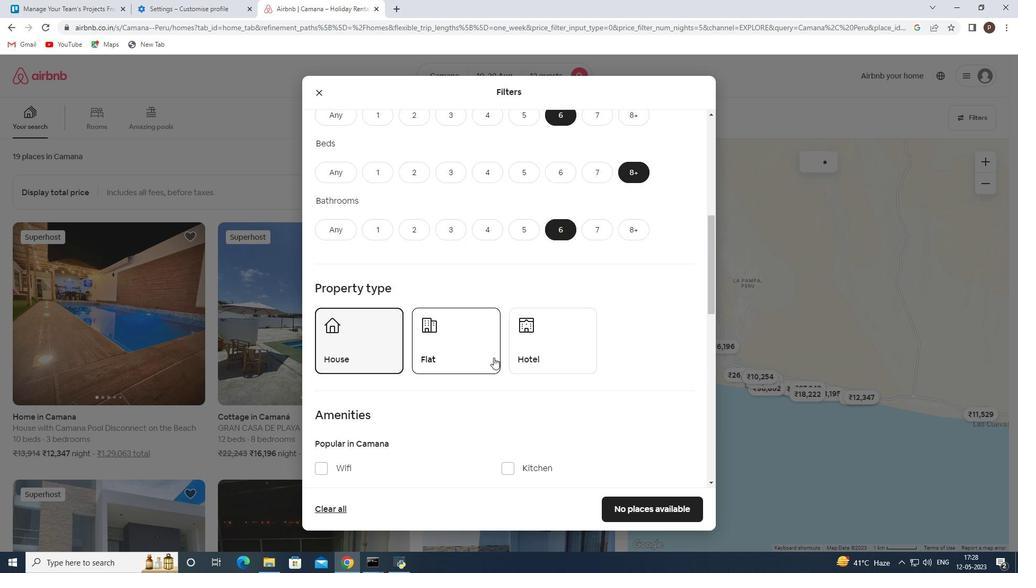
Action: Mouse pressed left at (491, 356)
Screenshot: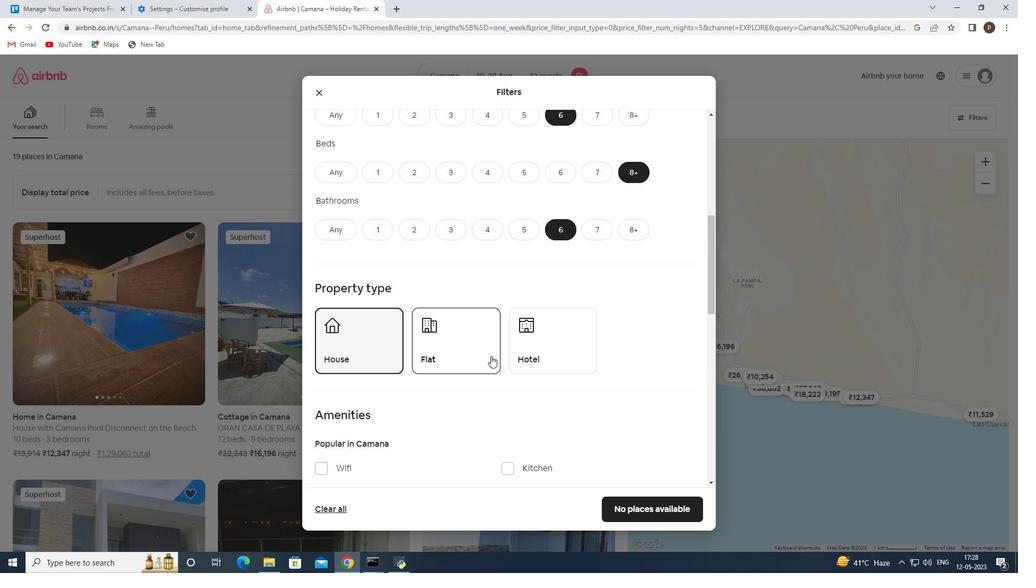 
Action: Mouse moved to (481, 386)
Screenshot: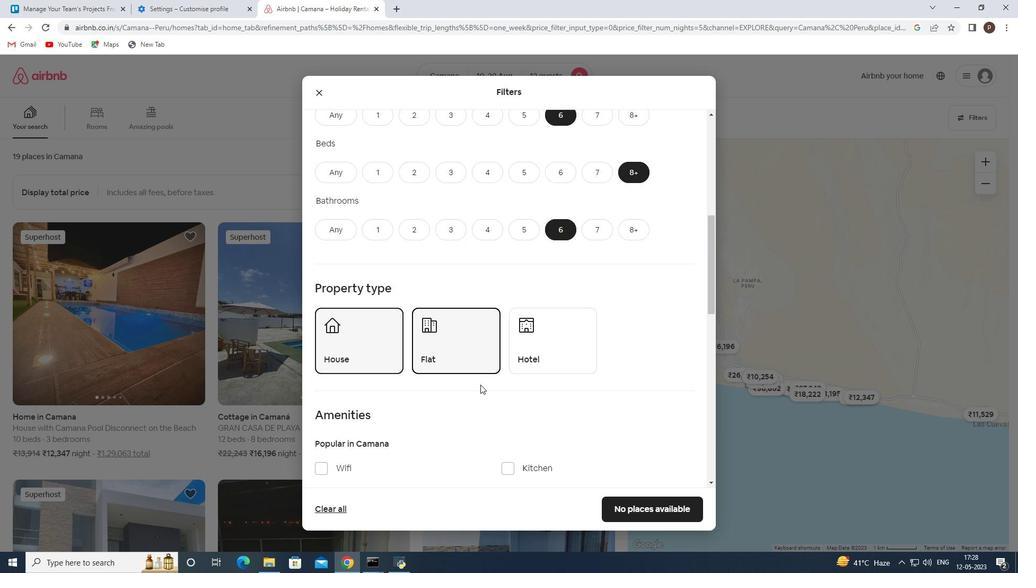 
Action: Mouse scrolled (481, 386) with delta (0, 0)
Screenshot: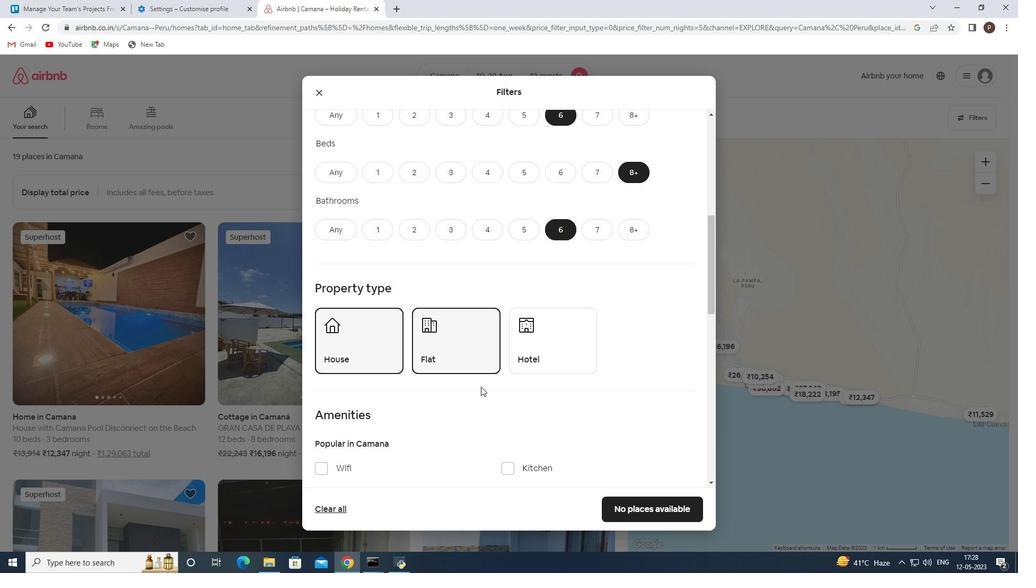 
Action: Mouse scrolled (481, 386) with delta (0, 0)
Screenshot: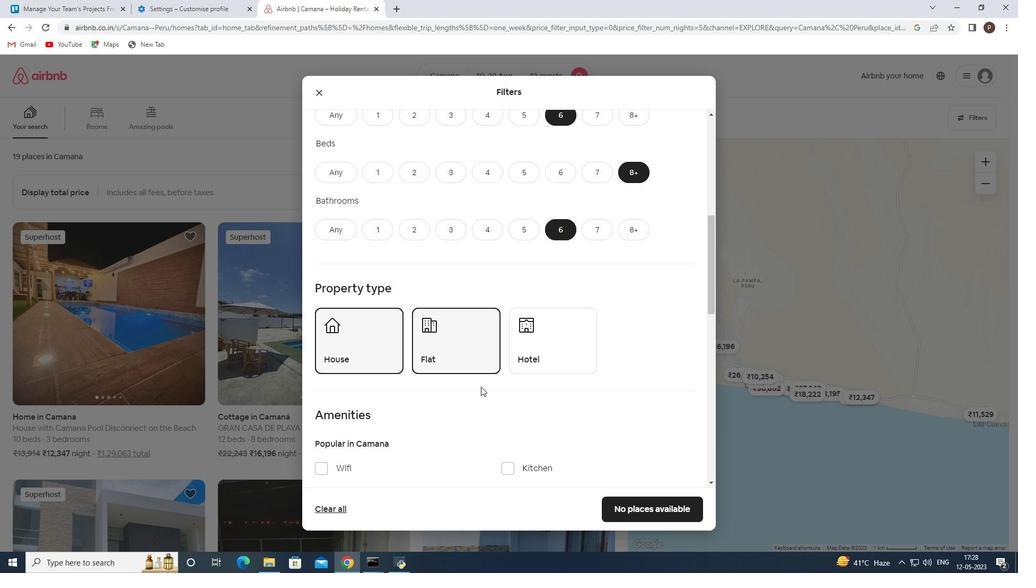 
Action: Mouse scrolled (481, 386) with delta (0, 0)
Screenshot: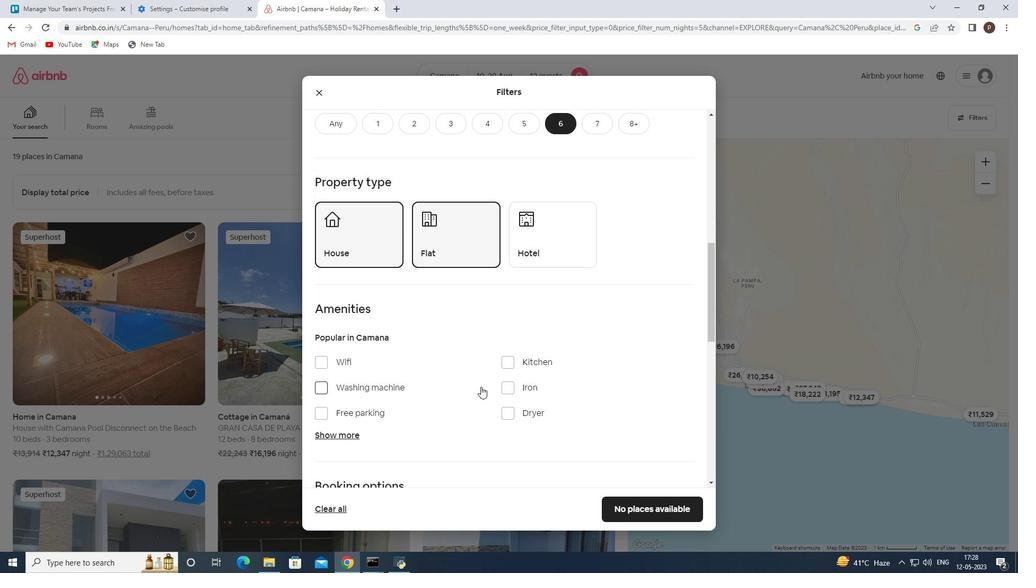 
Action: Mouse scrolled (481, 386) with delta (0, 0)
Screenshot: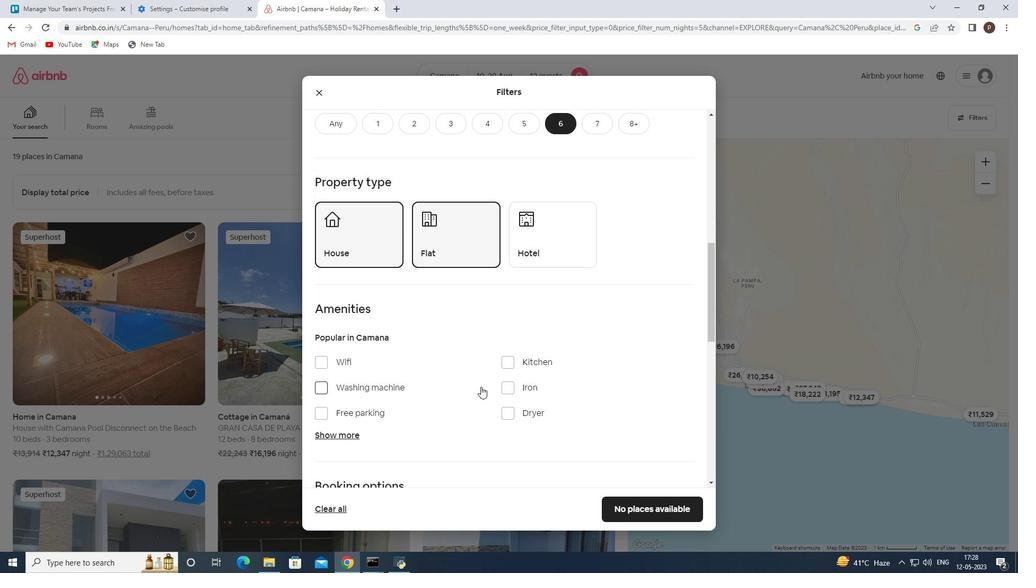 
Action: Mouse moved to (322, 260)
Screenshot: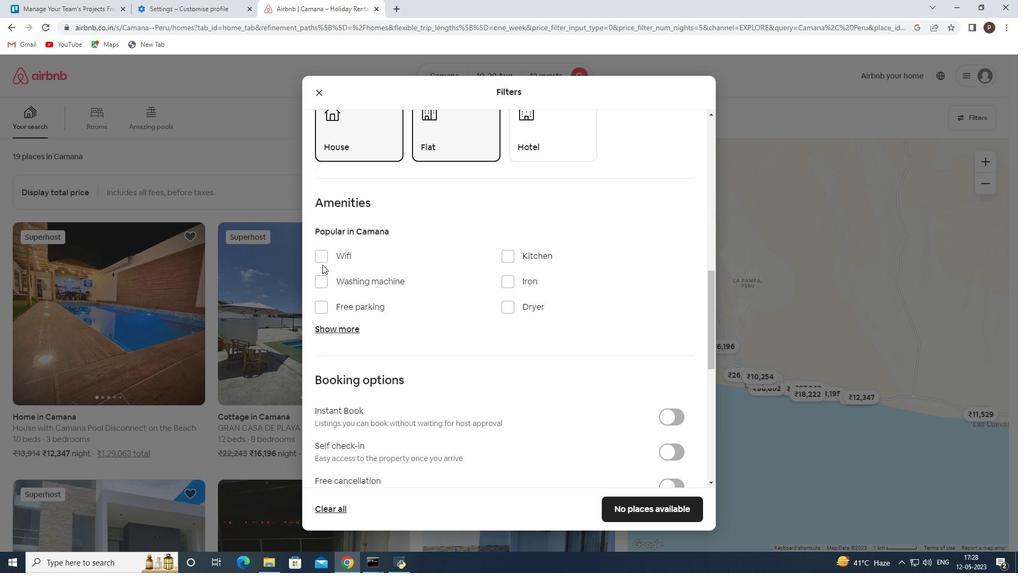 
Action: Mouse pressed left at (322, 260)
Screenshot: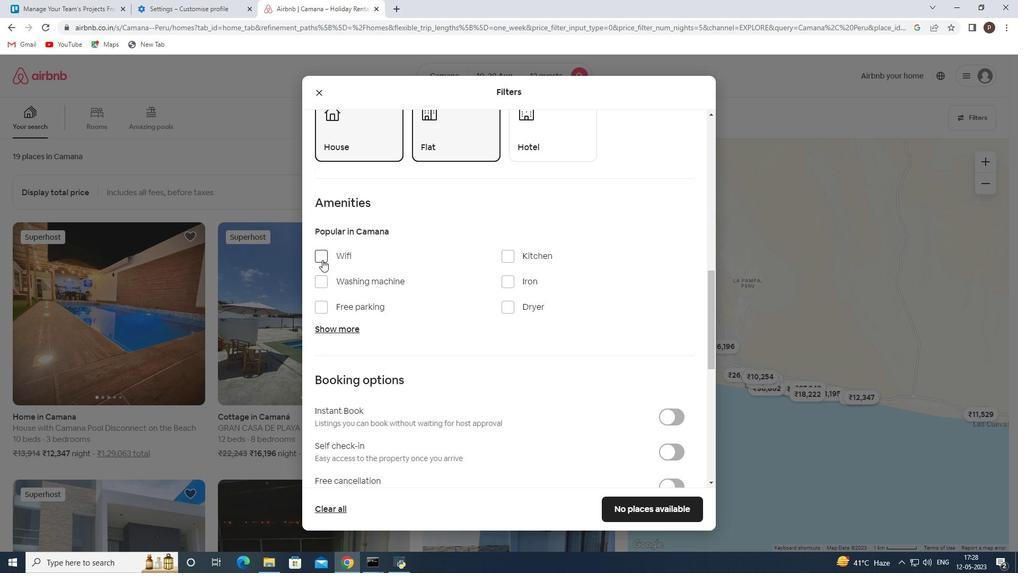 
Action: Mouse moved to (319, 306)
Screenshot: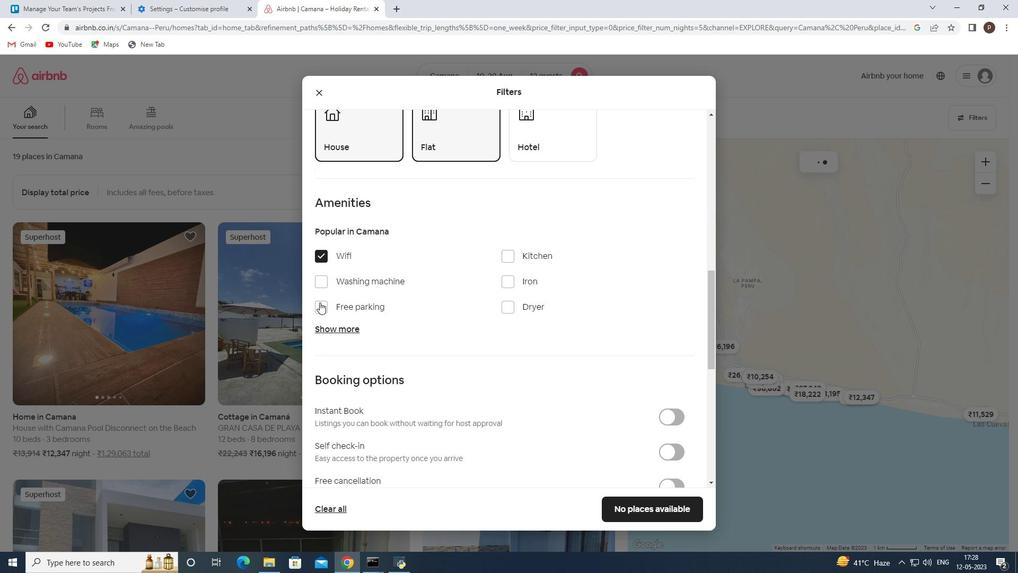 
Action: Mouse pressed left at (319, 306)
Screenshot: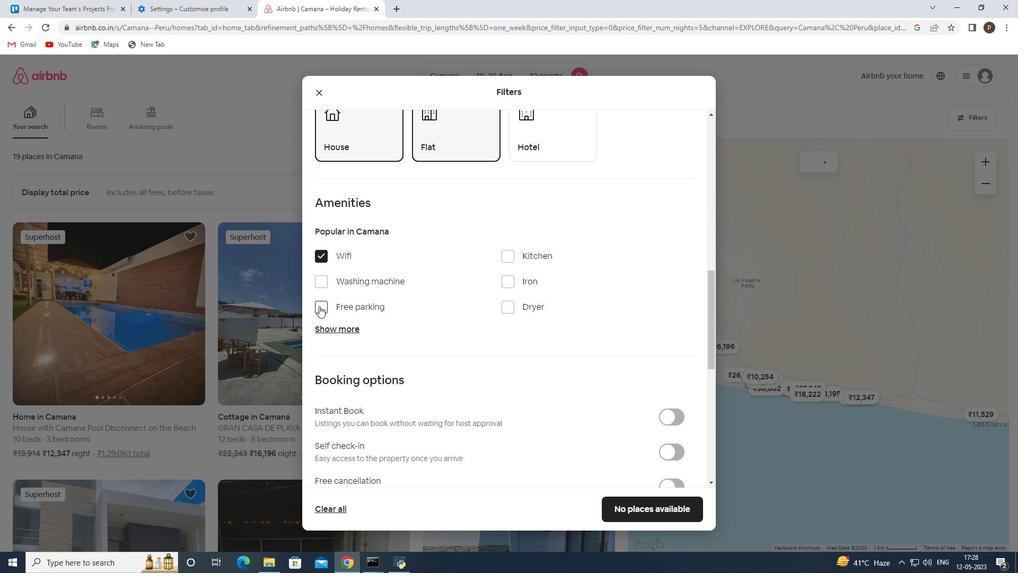 
Action: Mouse moved to (327, 330)
Screenshot: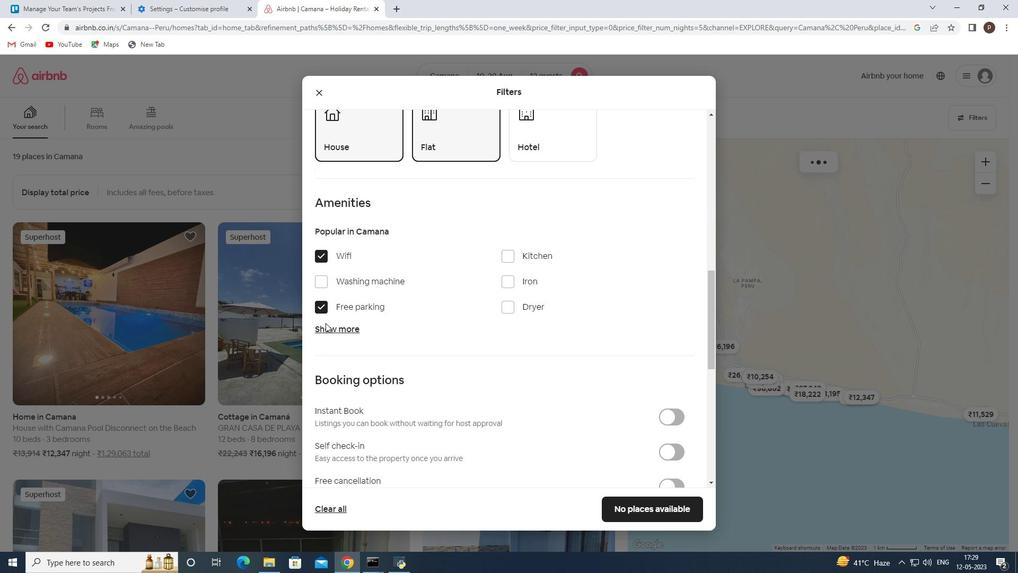 
Action: Mouse pressed left at (327, 330)
Screenshot: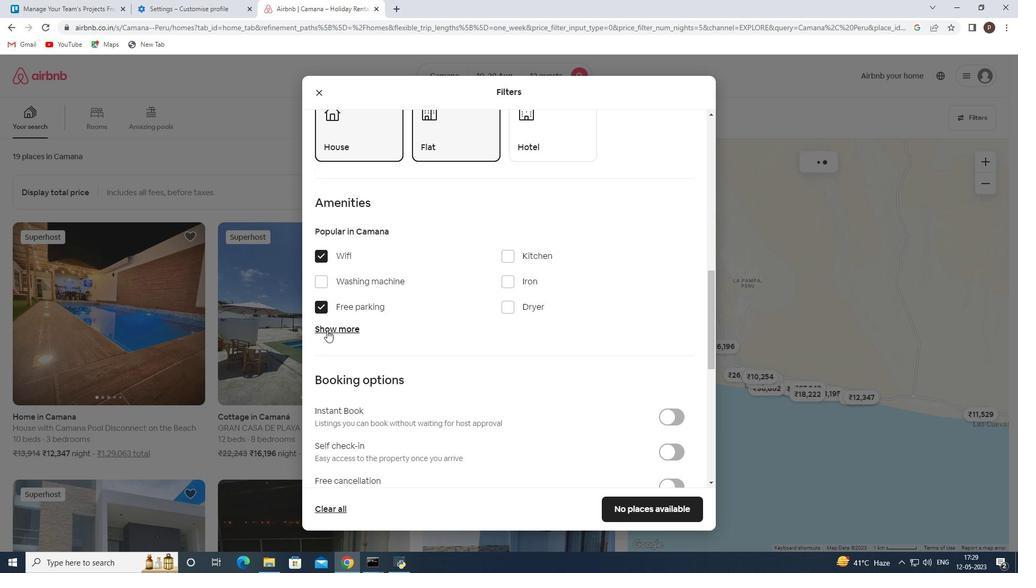 
Action: Mouse moved to (504, 393)
Screenshot: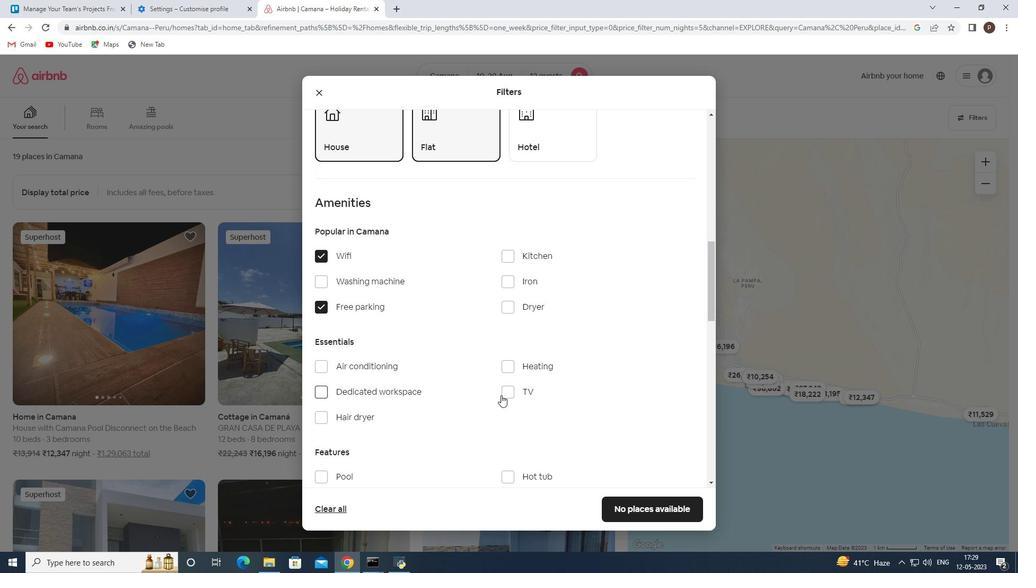 
Action: Mouse pressed left at (504, 393)
Screenshot: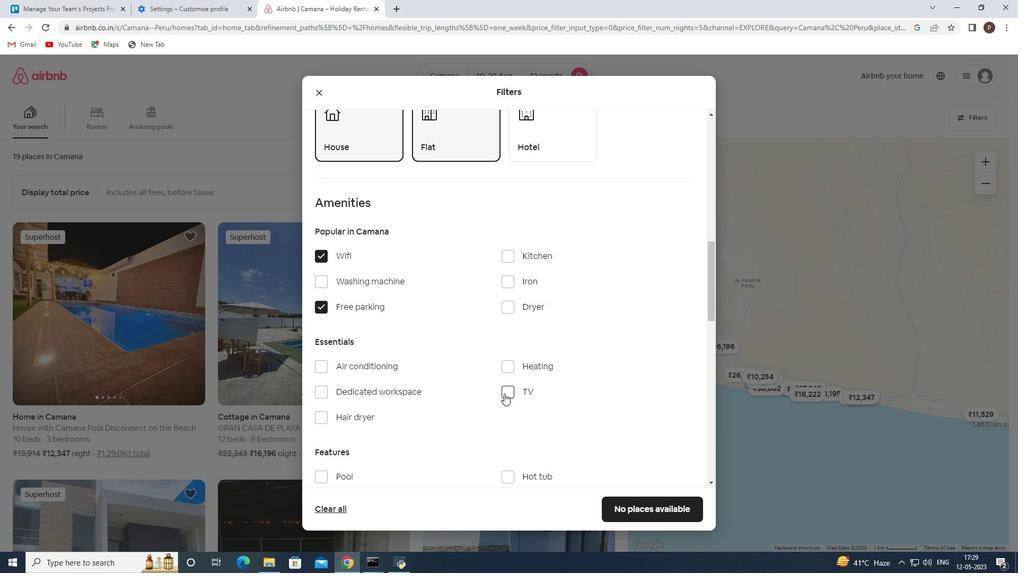 
Action: Mouse moved to (448, 394)
Screenshot: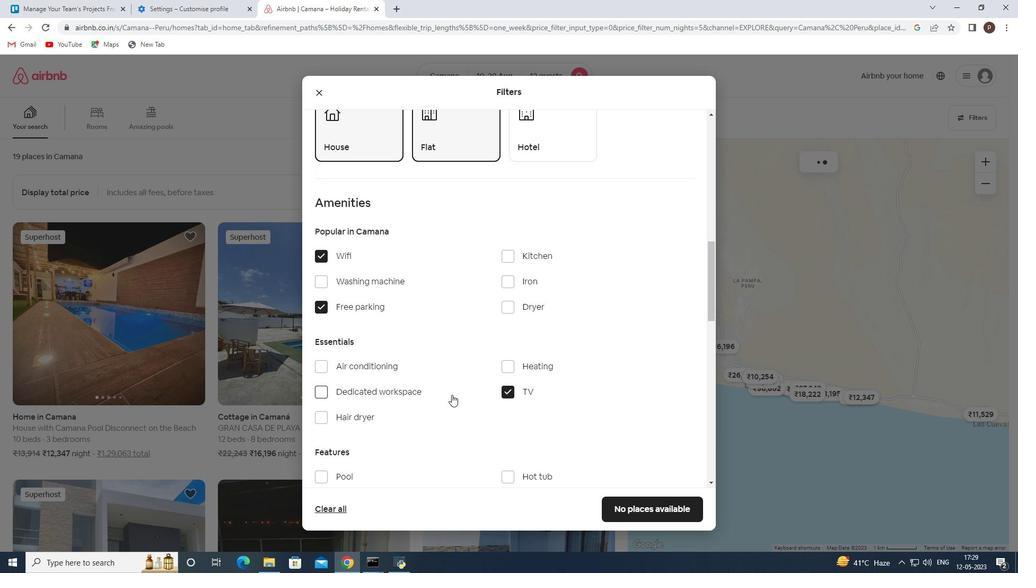 
Action: Mouse scrolled (448, 393) with delta (0, 0)
Screenshot: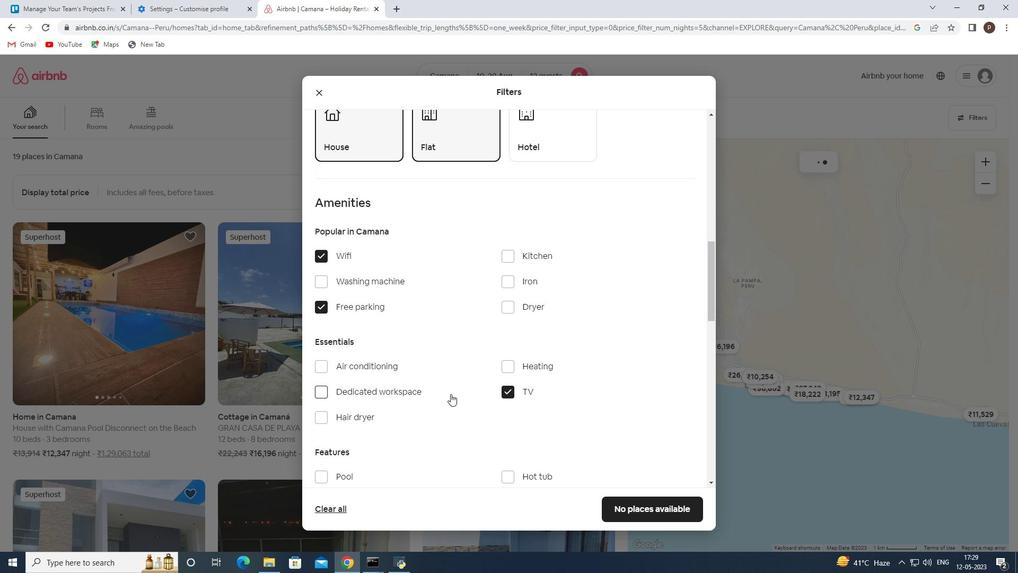 
Action: Mouse moved to (446, 393)
Screenshot: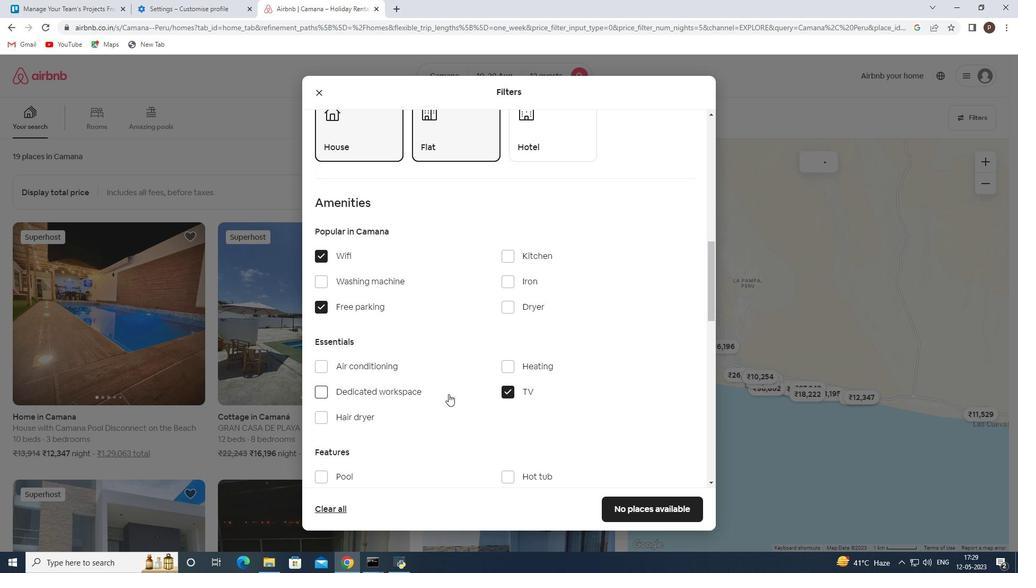 
Action: Mouse scrolled (446, 393) with delta (0, 0)
Screenshot: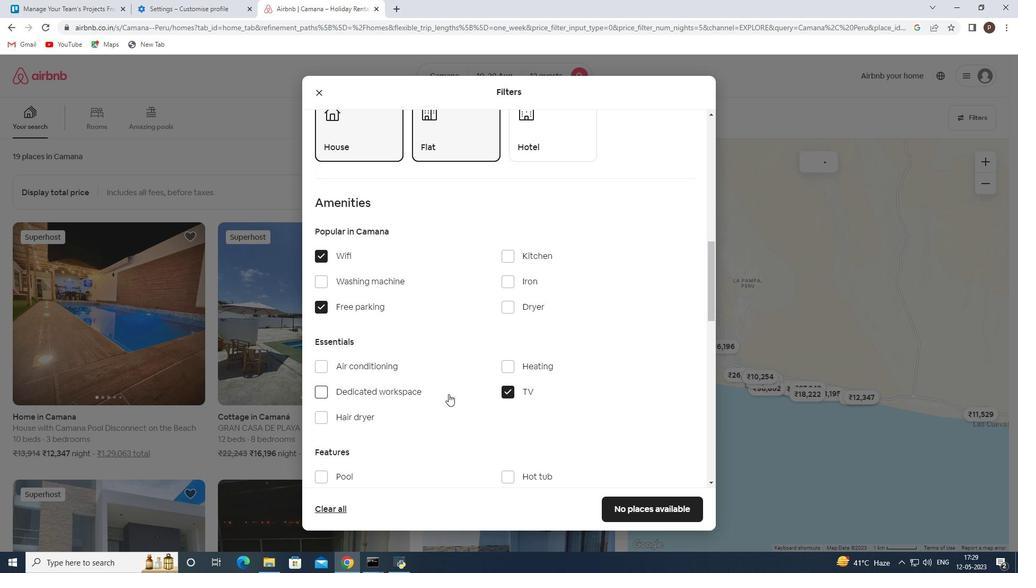 
Action: Mouse moved to (436, 378)
Screenshot: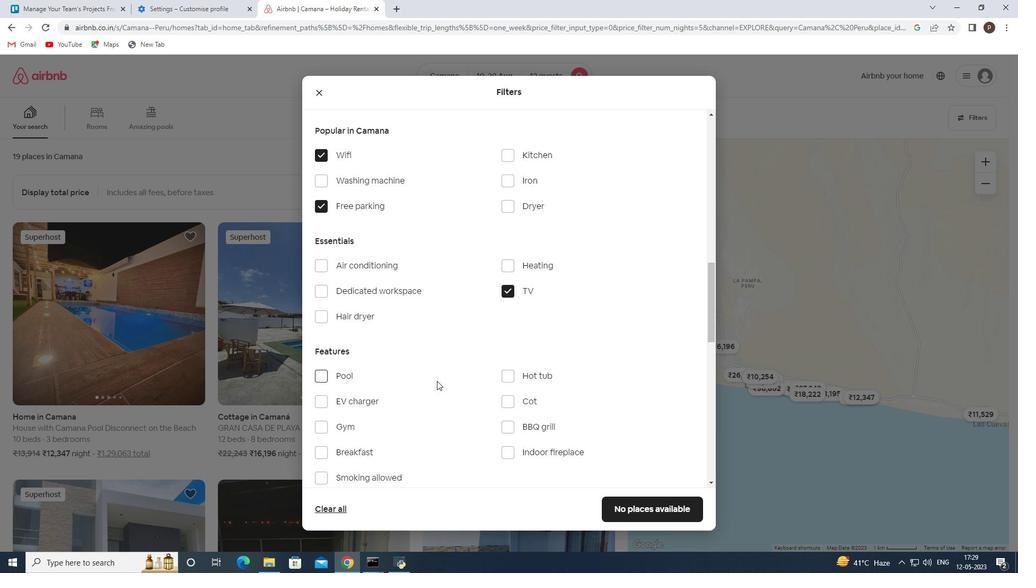
Action: Mouse scrolled (436, 378) with delta (0, 0)
Screenshot: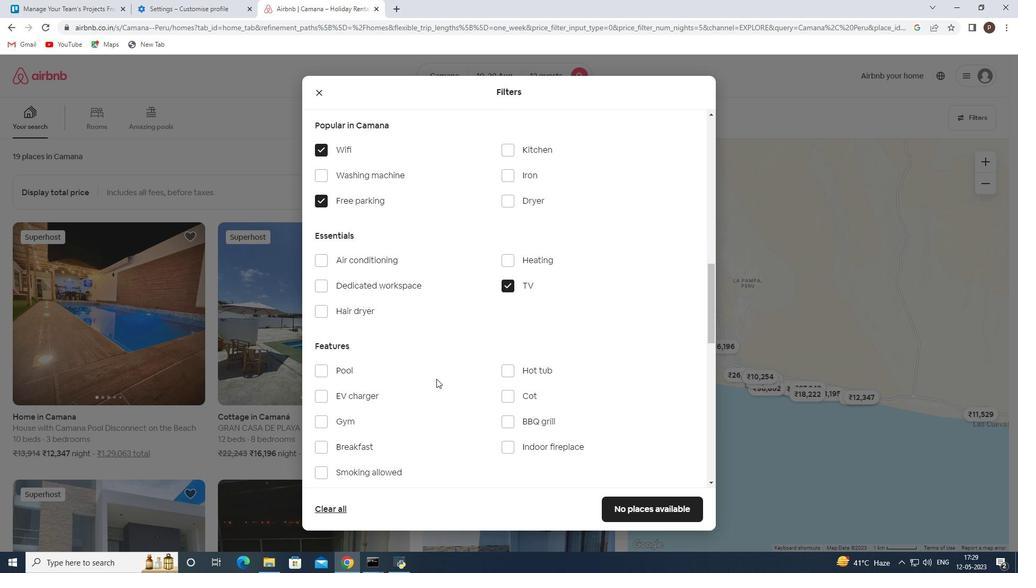 
Action: Mouse moved to (320, 365)
Screenshot: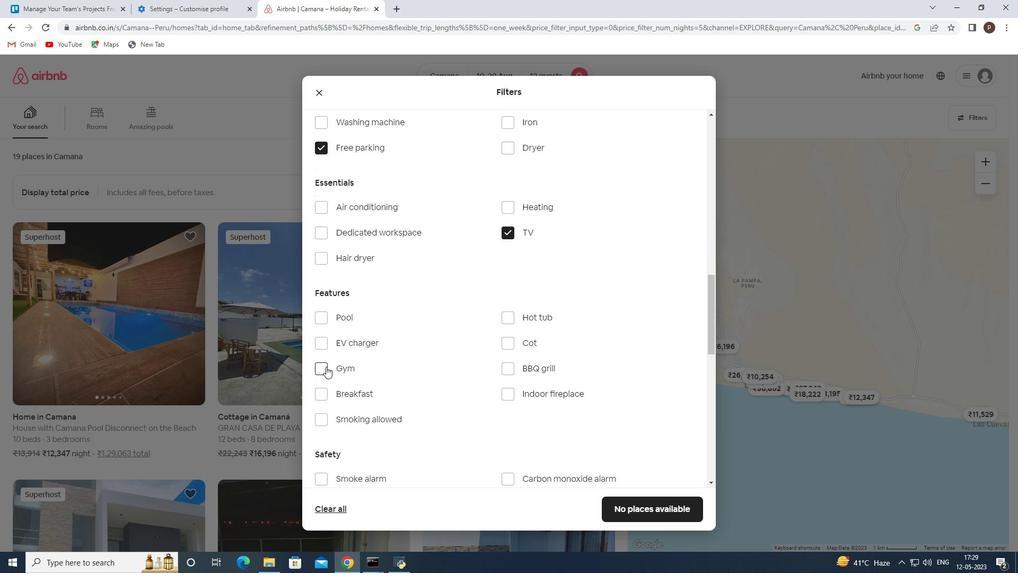 
Action: Mouse pressed left at (320, 365)
Screenshot: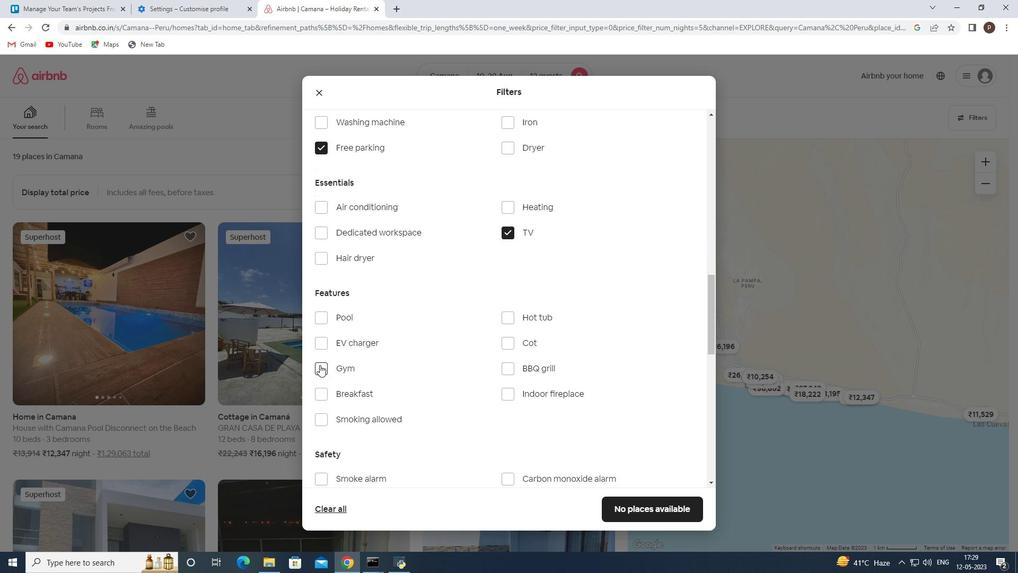 
Action: Mouse moved to (326, 390)
Screenshot: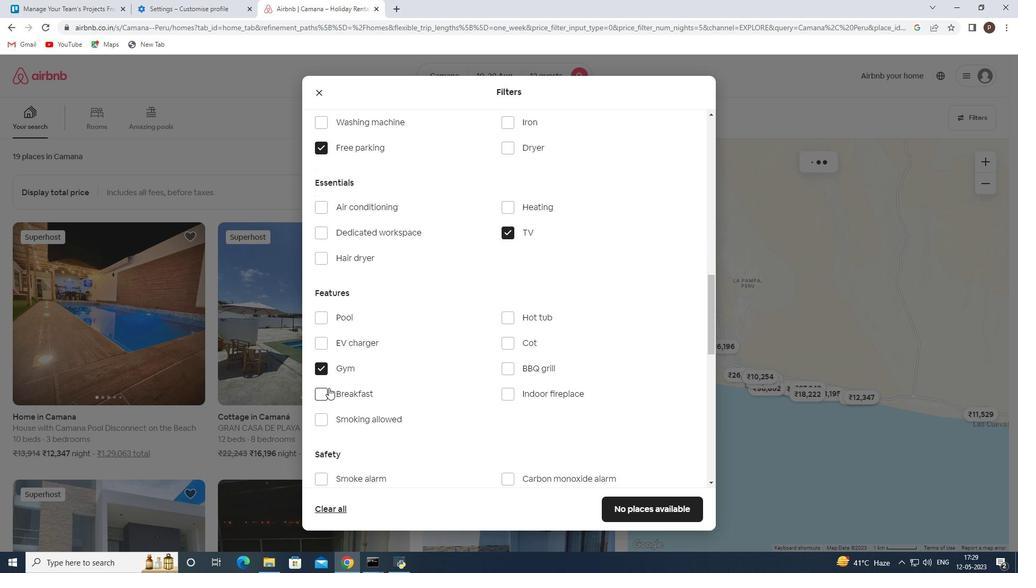 
Action: Mouse pressed left at (326, 390)
Screenshot: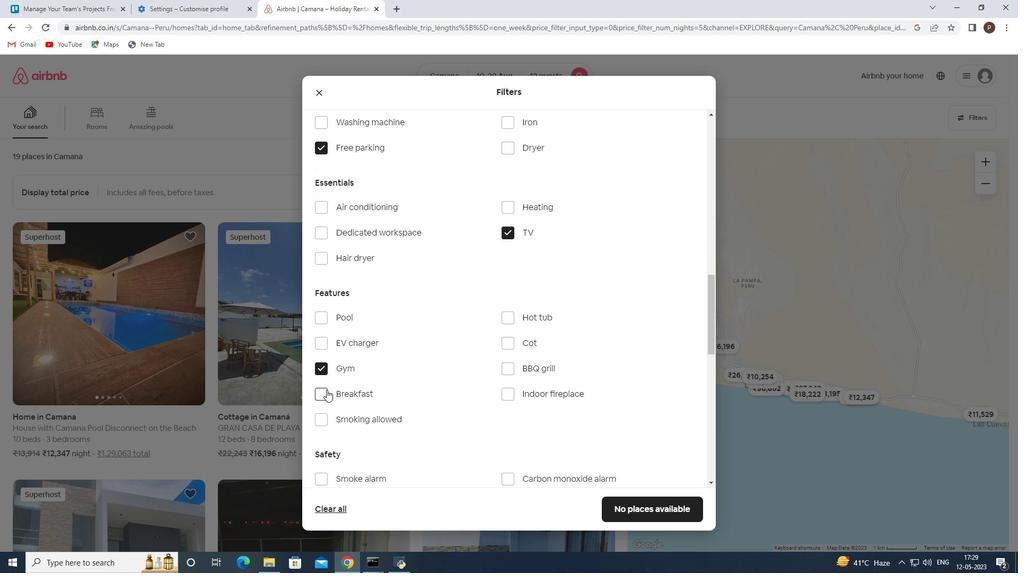 
Action: Mouse moved to (390, 390)
Screenshot: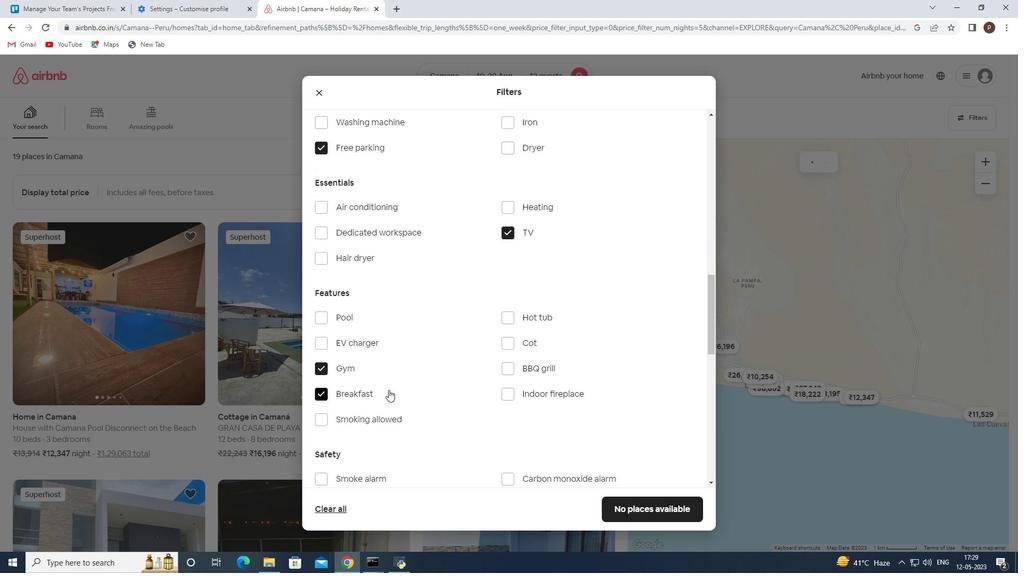 
Action: Mouse scrolled (390, 389) with delta (0, 0)
Screenshot: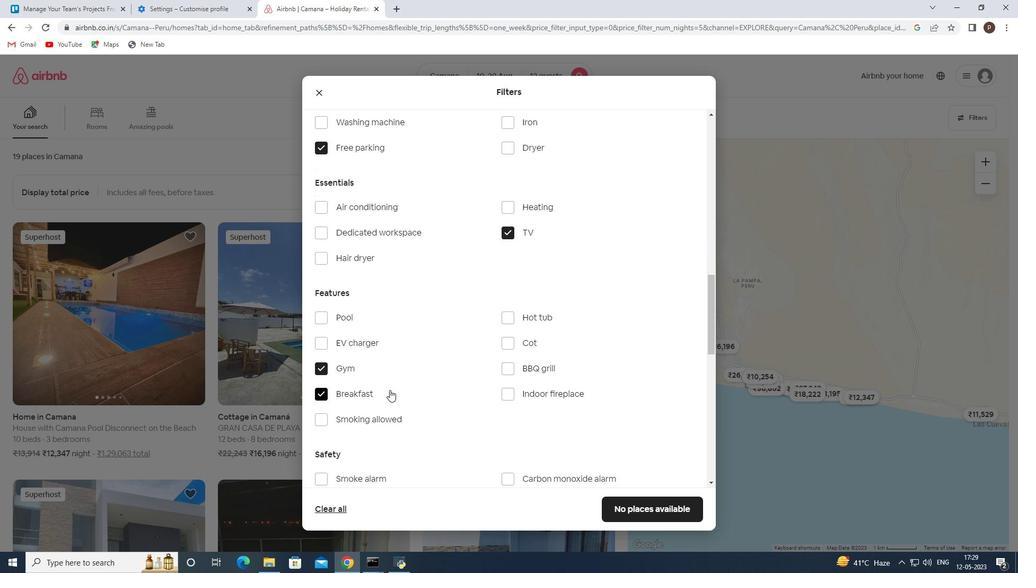 
Action: Mouse scrolled (390, 389) with delta (0, 0)
Screenshot: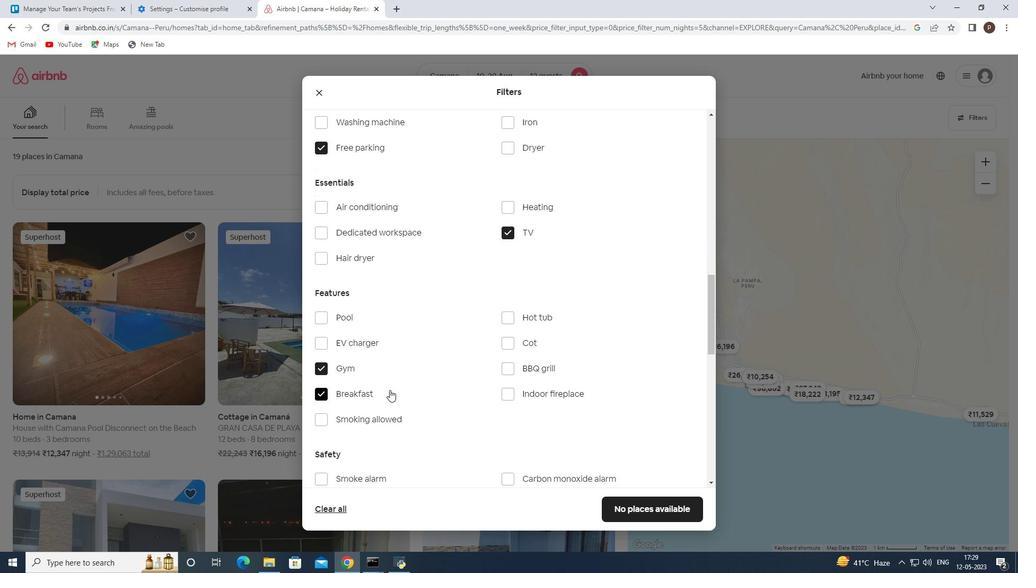
Action: Mouse moved to (412, 382)
Screenshot: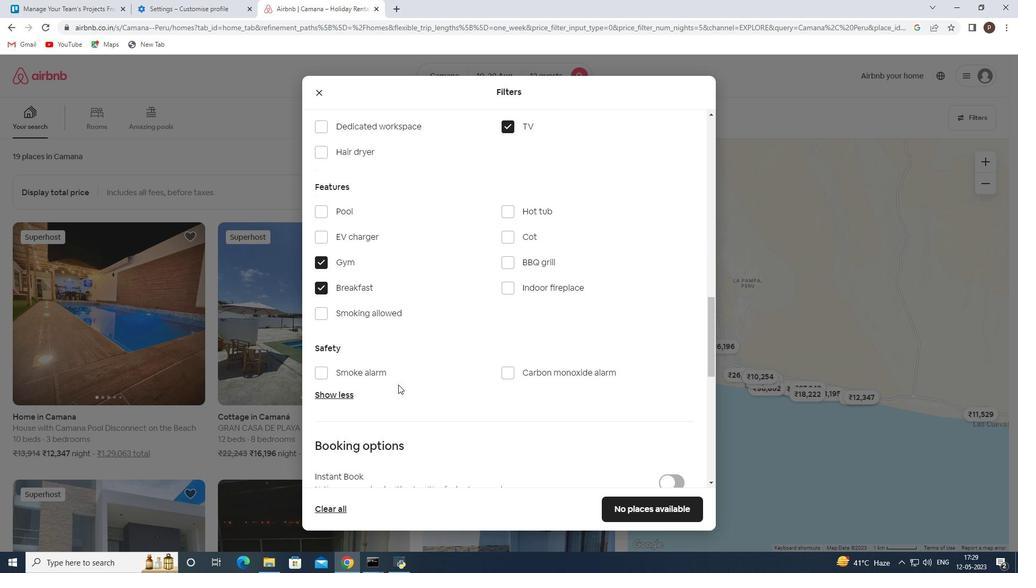 
Action: Mouse scrolled (412, 381) with delta (0, 0)
Screenshot: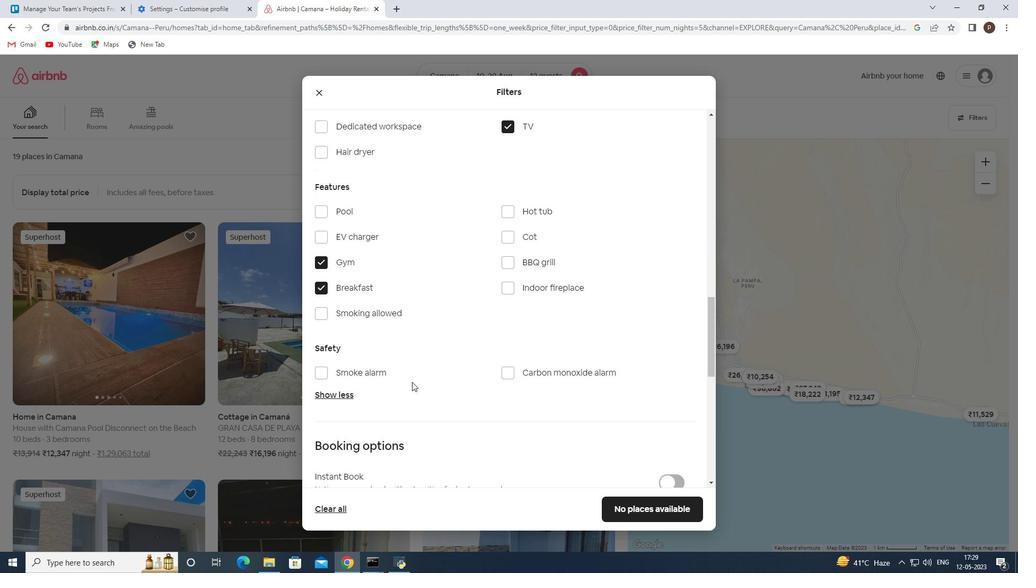 
Action: Mouse scrolled (412, 381) with delta (0, 0)
Screenshot: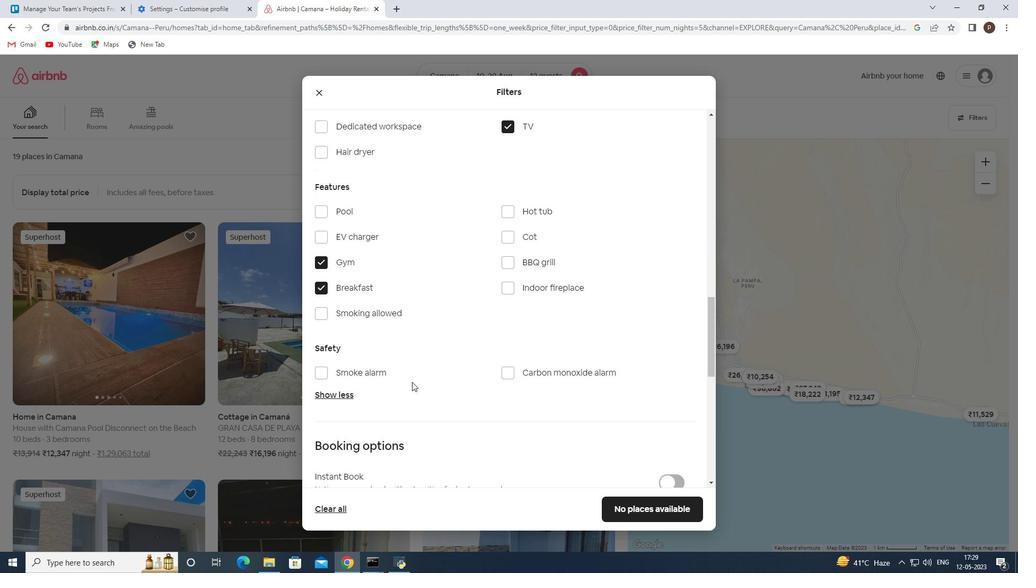 
Action: Mouse moved to (415, 381)
Screenshot: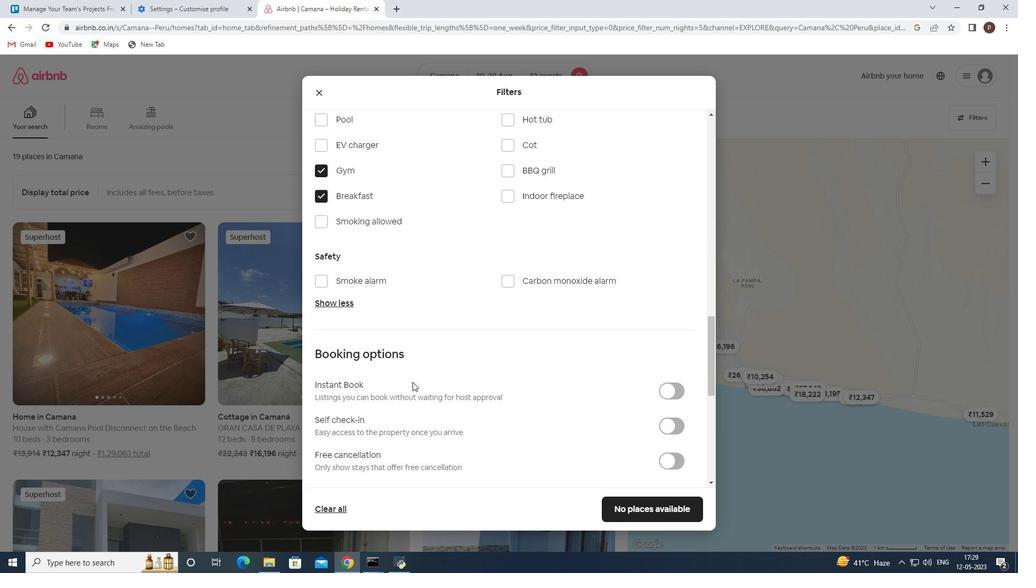 
Action: Mouse scrolled (415, 381) with delta (0, 0)
Screenshot: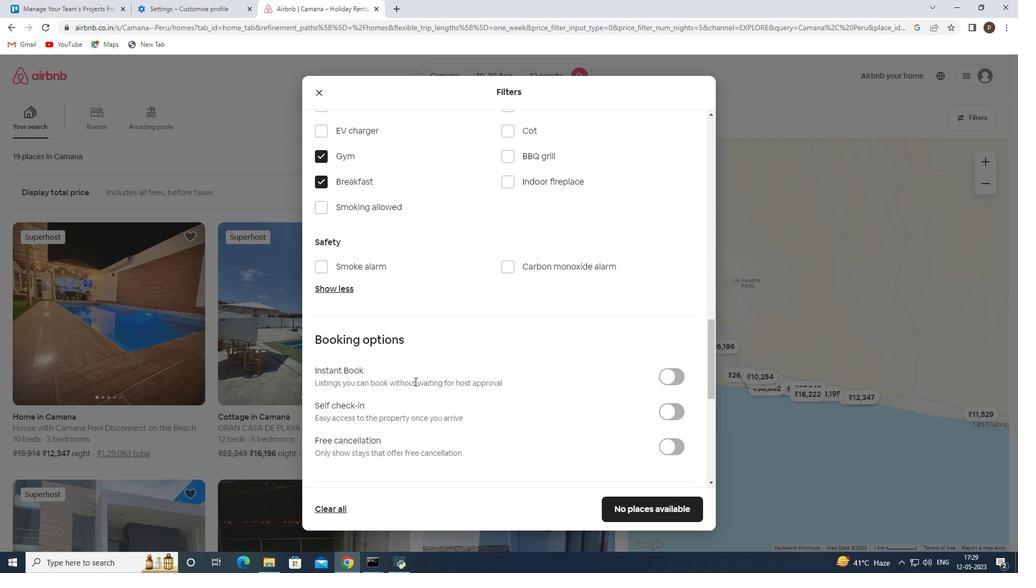 
Action: Mouse moved to (421, 381)
Screenshot: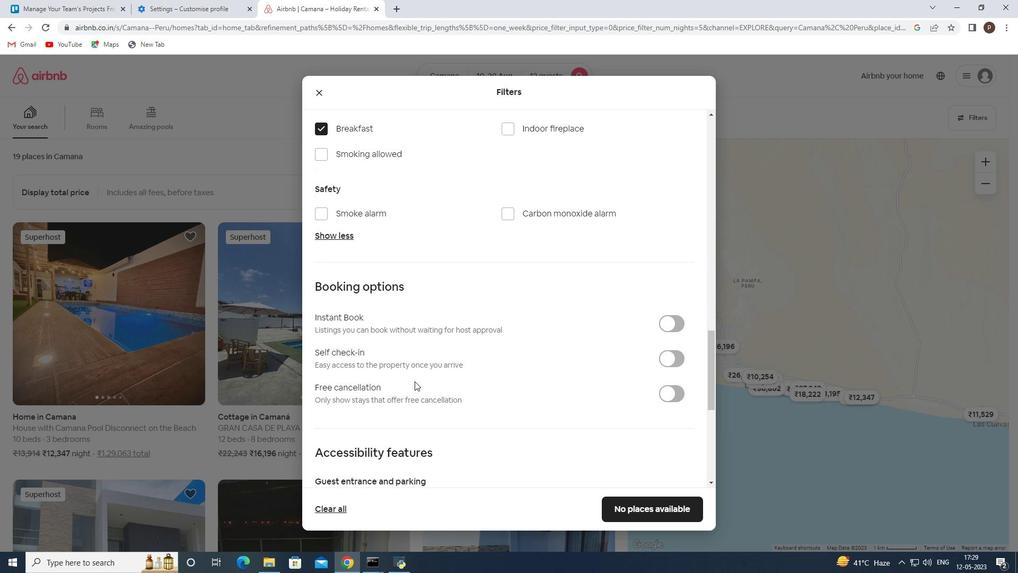 
Action: Mouse scrolled (421, 381) with delta (0, 0)
Screenshot: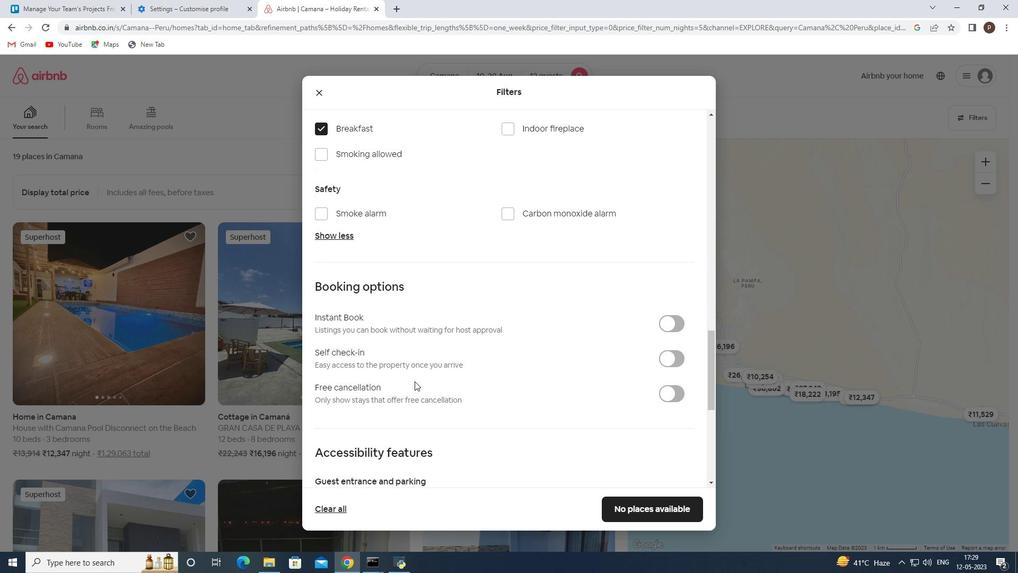 
Action: Mouse moved to (421, 382)
Screenshot: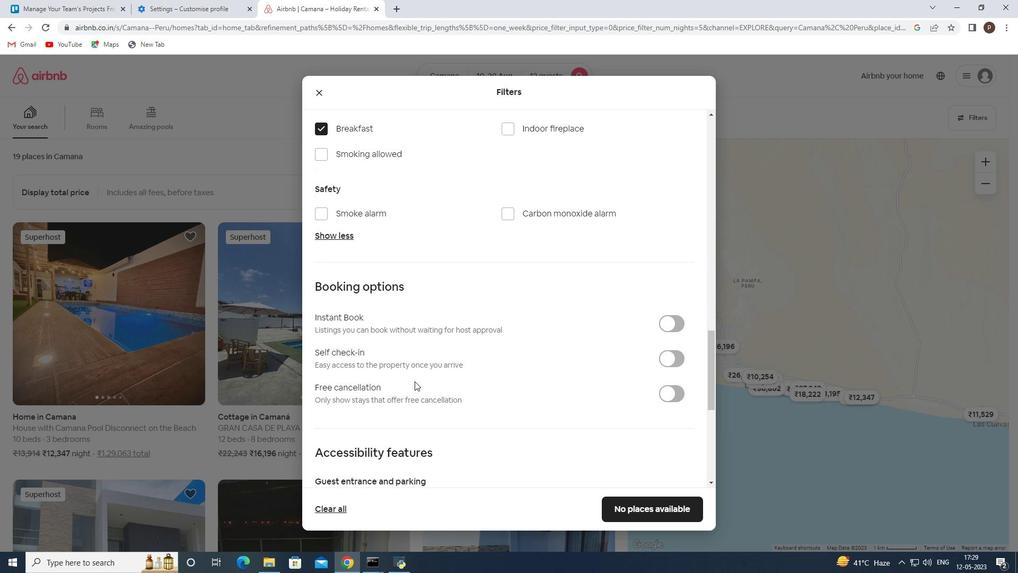 
Action: Mouse scrolled (421, 381) with delta (0, 0)
Screenshot: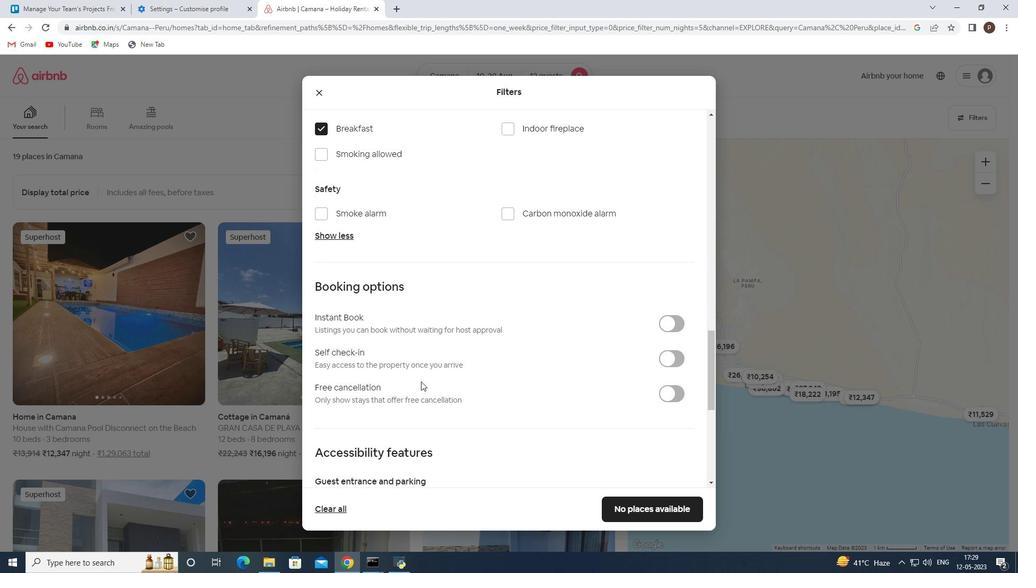 
Action: Mouse moved to (677, 252)
Screenshot: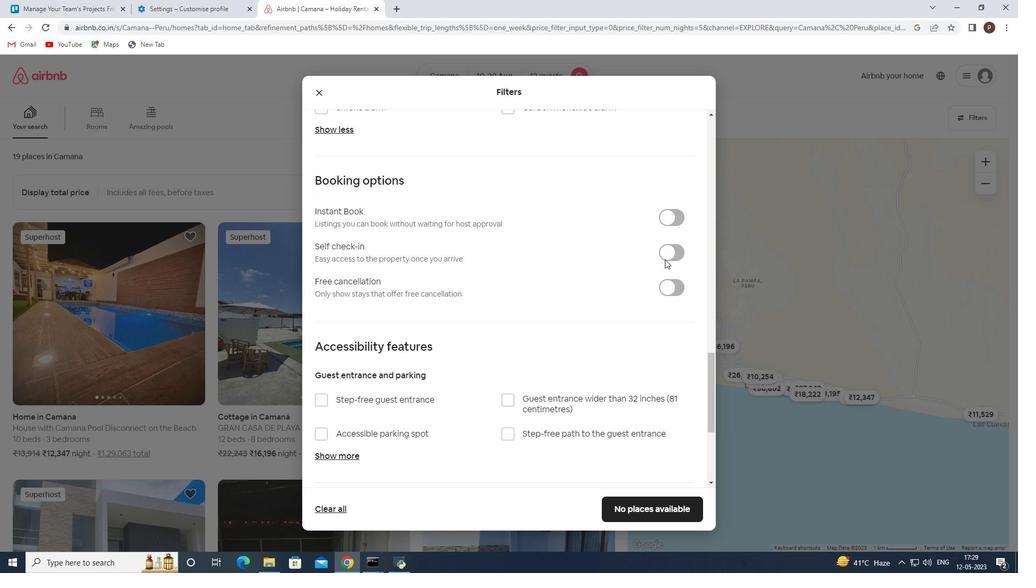 
Action: Mouse pressed left at (677, 252)
Screenshot: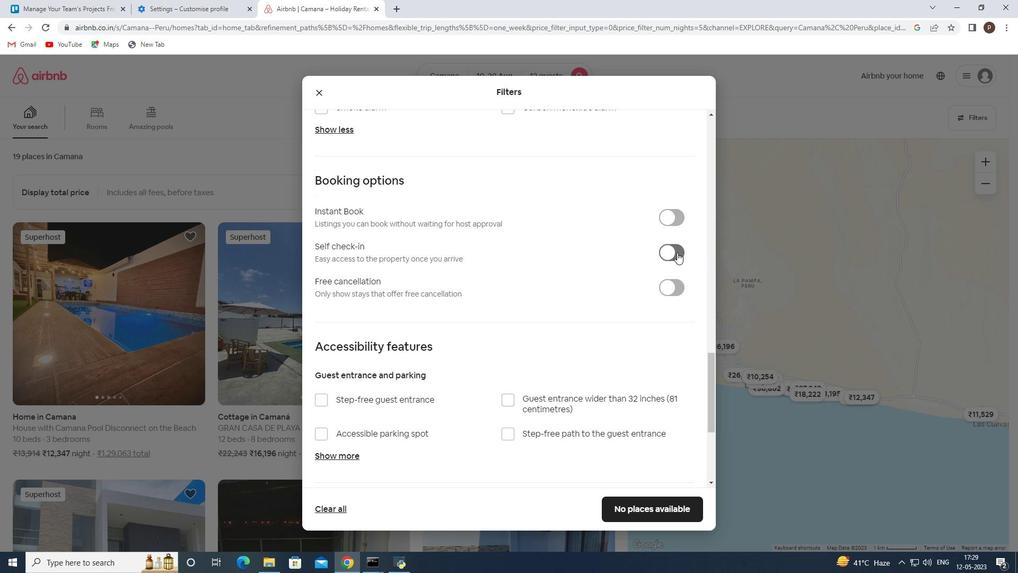 
Action: Mouse moved to (552, 379)
Screenshot: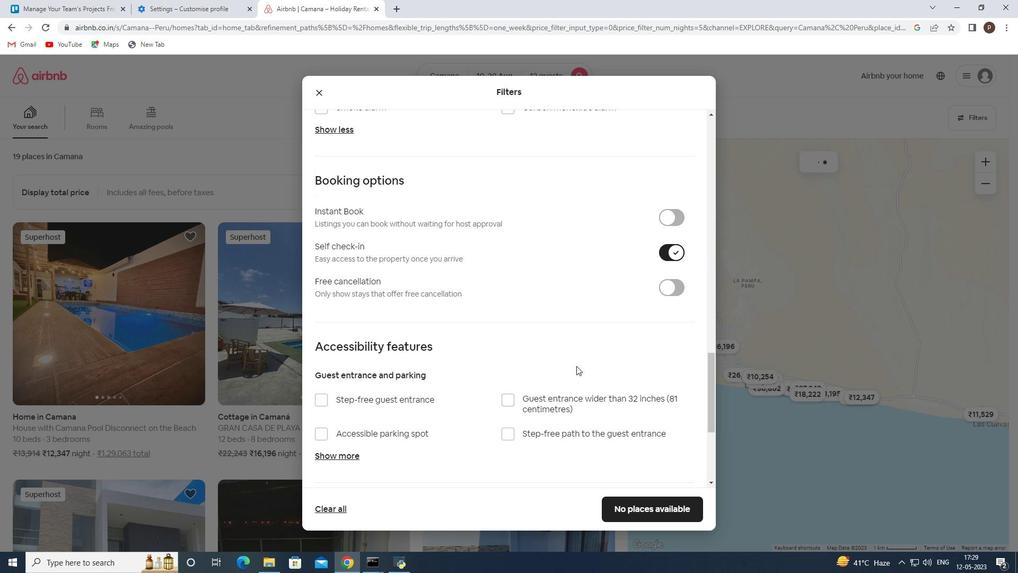 
Action: Mouse scrolled (552, 379) with delta (0, 0)
Screenshot: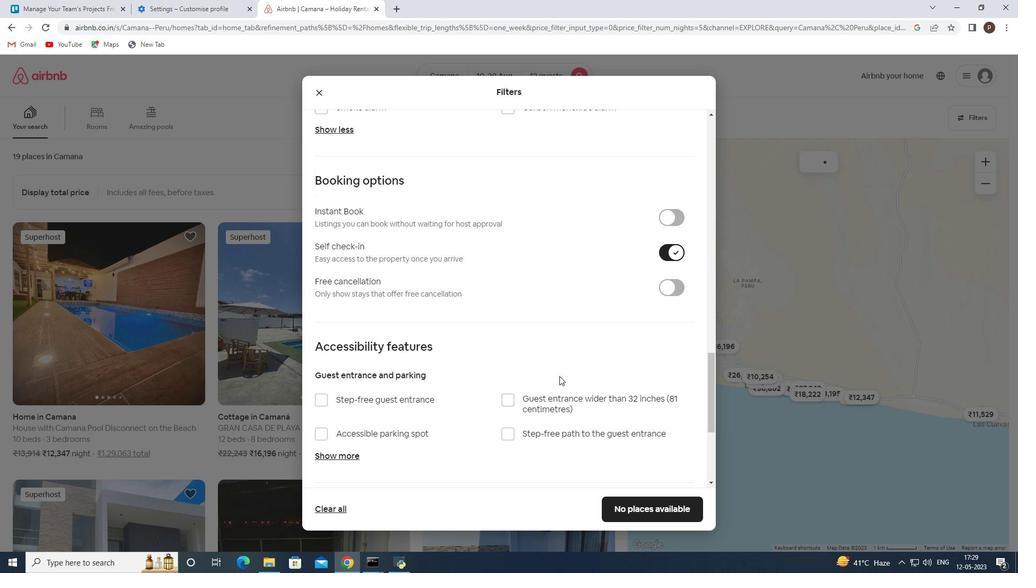 
Action: Mouse scrolled (552, 379) with delta (0, 0)
Screenshot: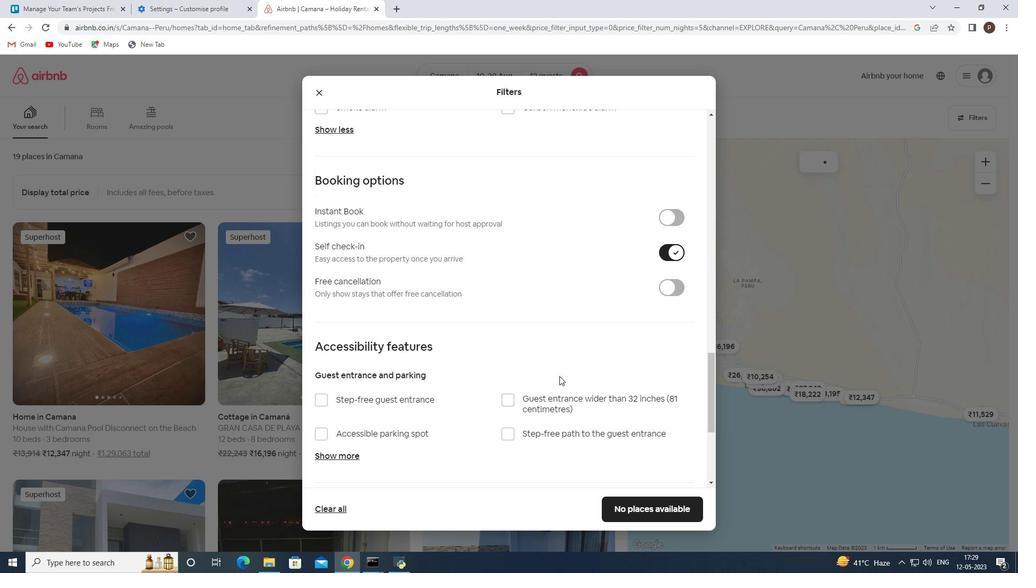 
Action: Mouse scrolled (552, 379) with delta (0, 0)
Screenshot: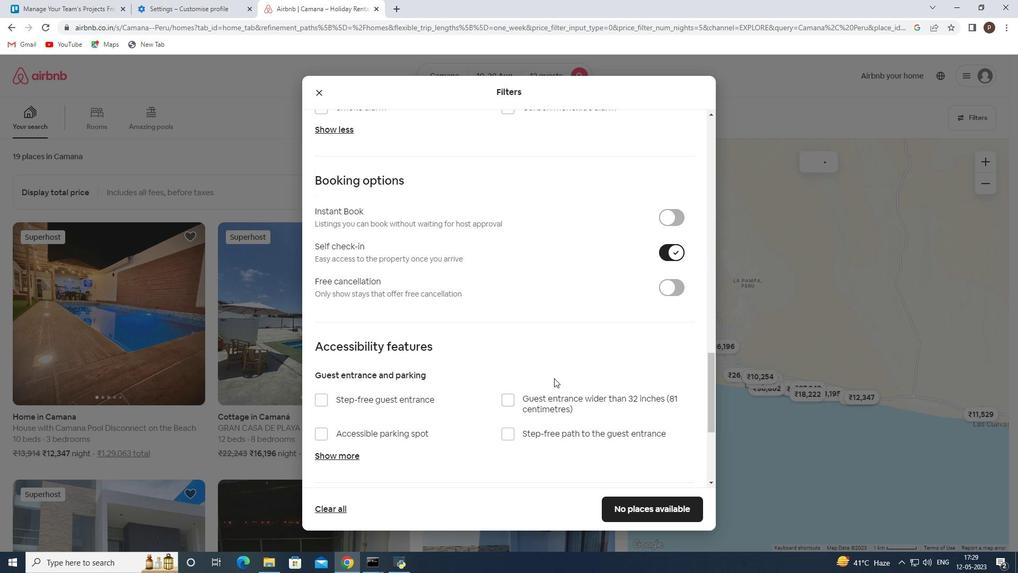 
Action: Mouse scrolled (552, 379) with delta (0, 0)
Screenshot: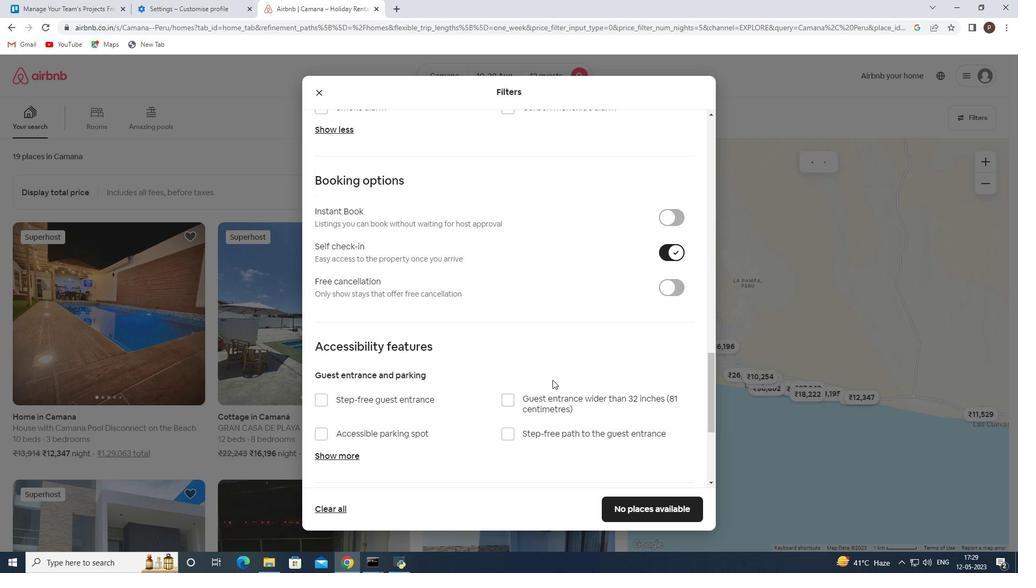 
Action: Mouse moved to (499, 400)
Screenshot: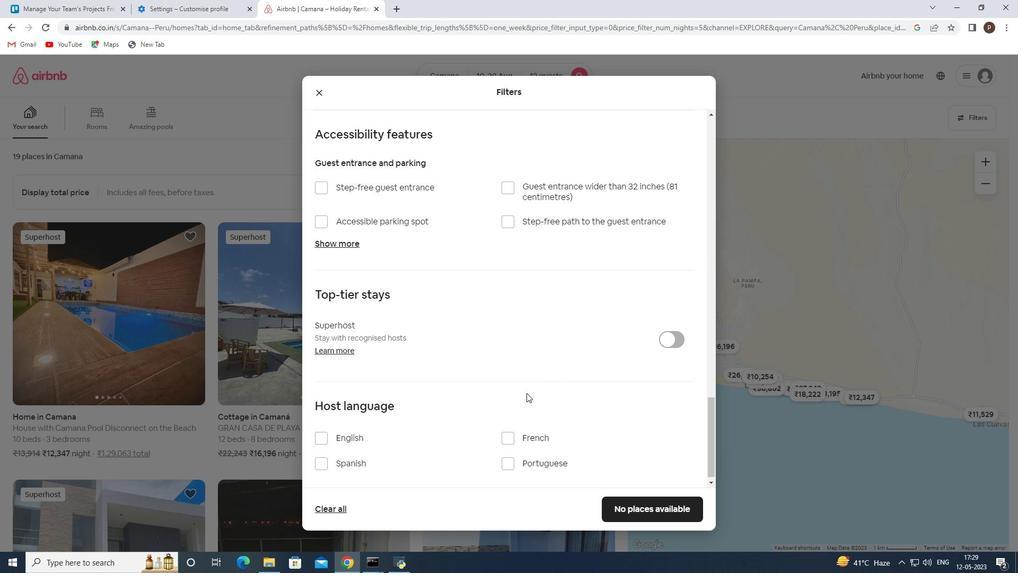 
Action: Mouse scrolled (499, 400) with delta (0, 0)
Screenshot: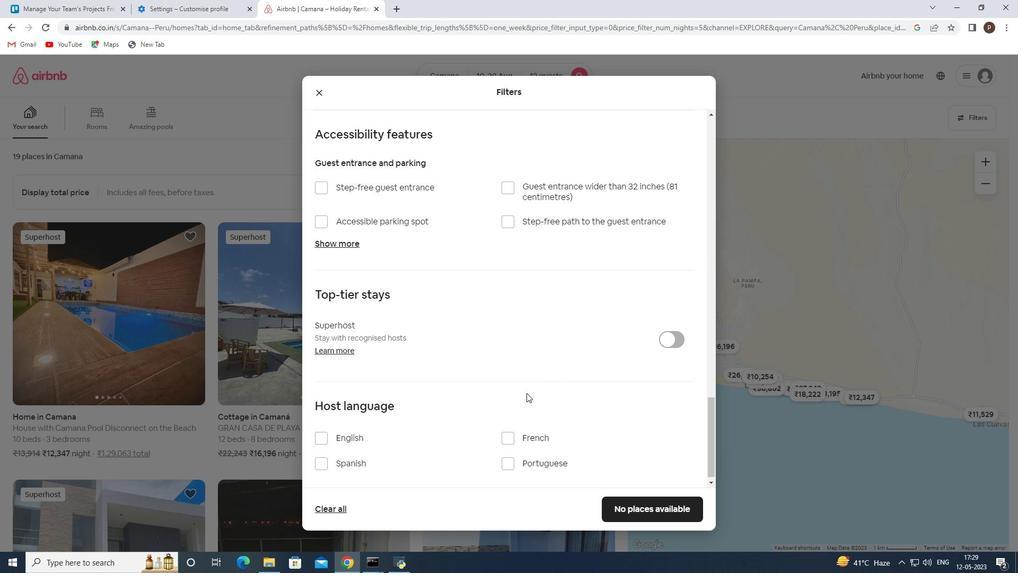 
Action: Mouse moved to (497, 401)
Screenshot: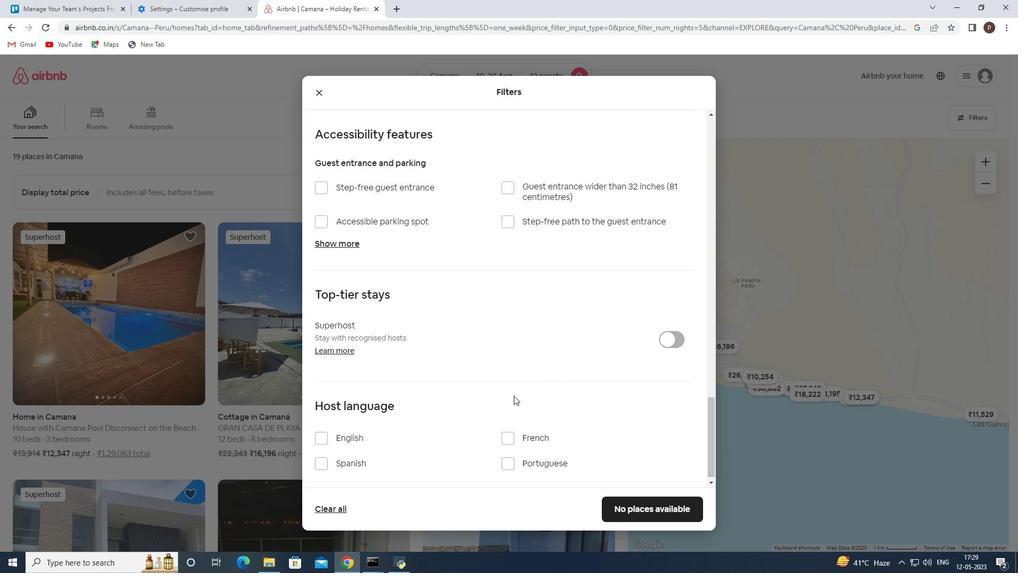 
Action: Mouse scrolled (497, 400) with delta (0, 0)
Screenshot: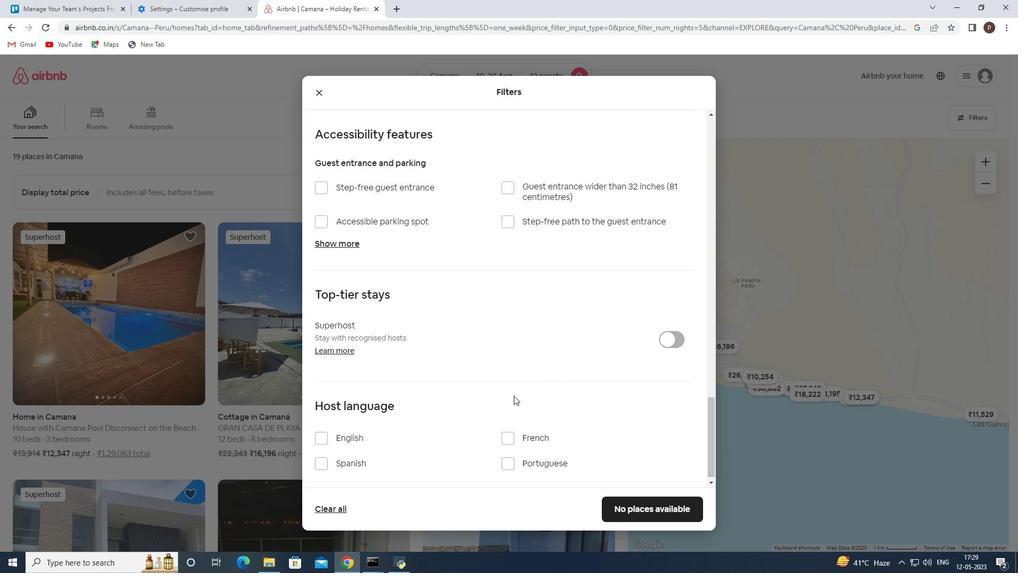 
Action: Mouse moved to (497, 401)
Screenshot: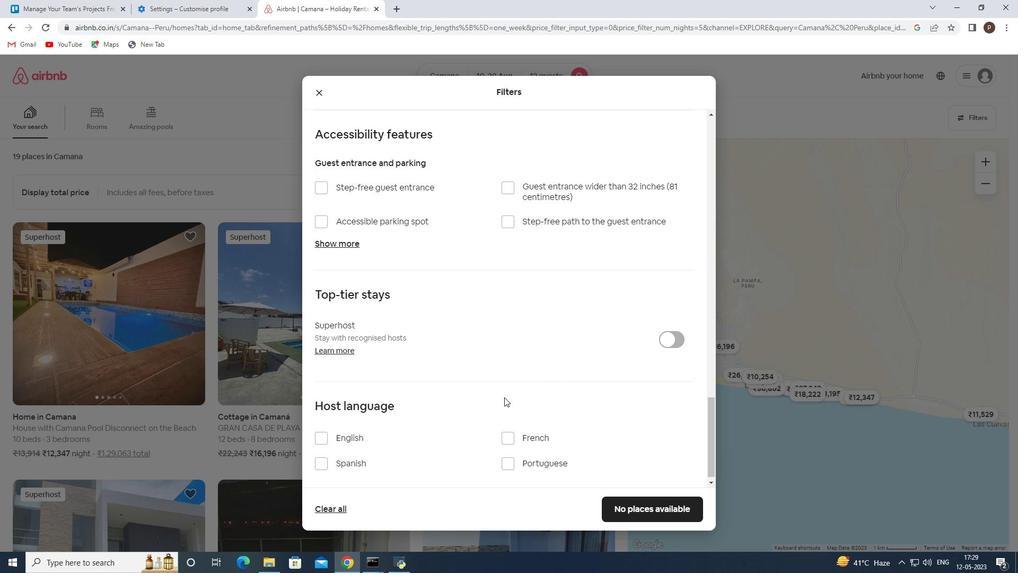 
Action: Mouse scrolled (497, 400) with delta (0, 0)
Screenshot: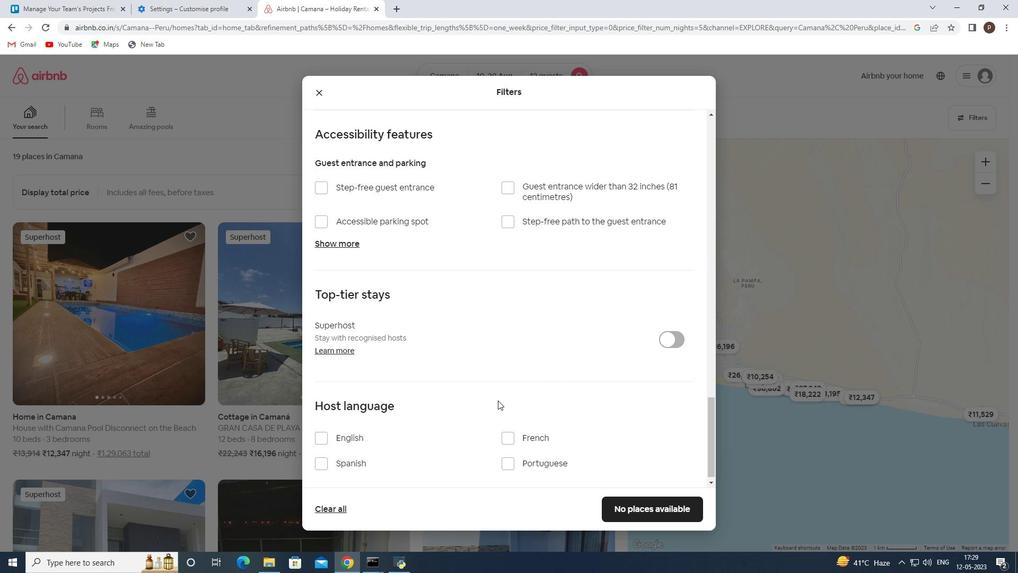 
Action: Mouse moved to (320, 432)
Screenshot: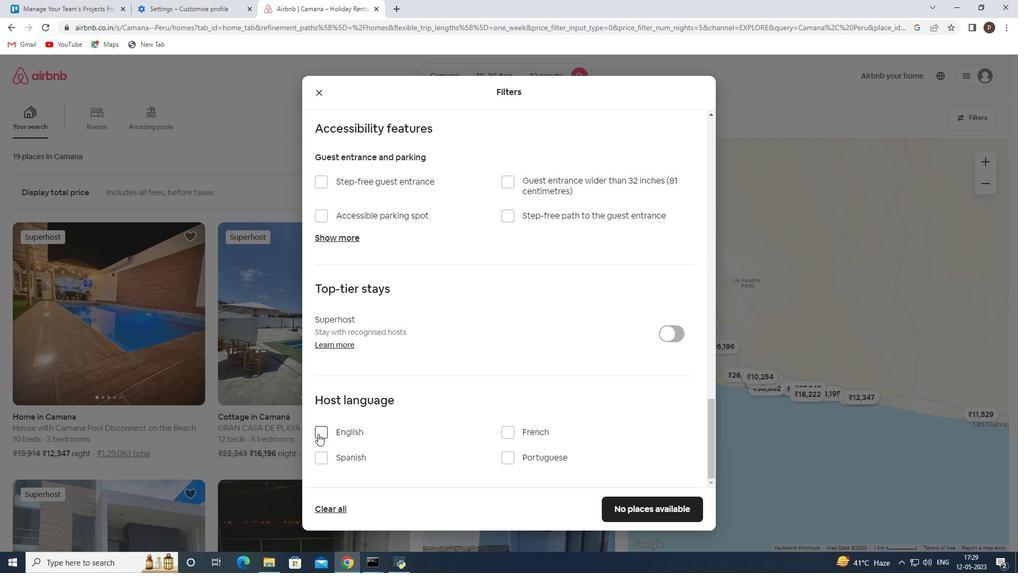 
Action: Mouse pressed left at (320, 432)
Screenshot: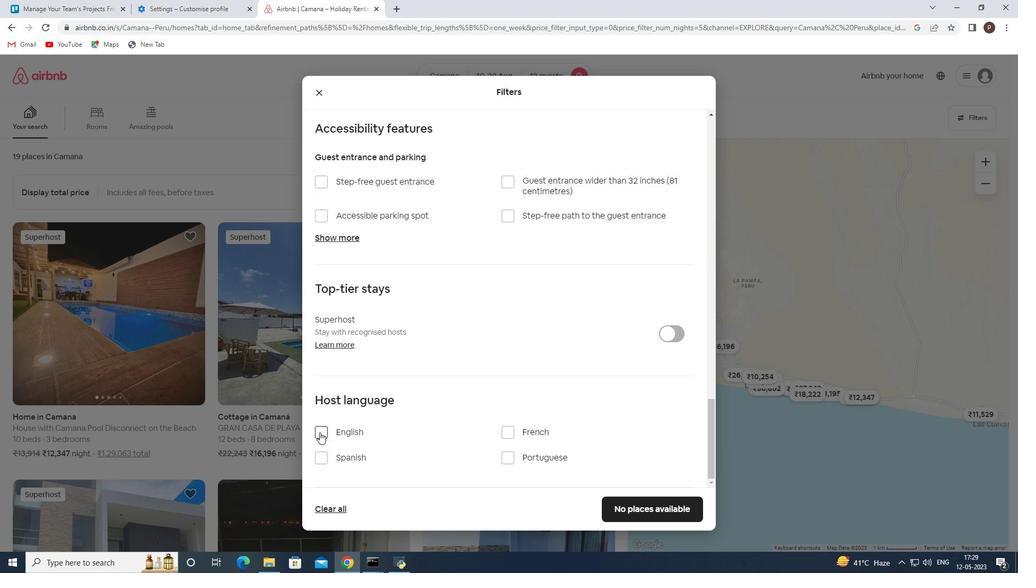 
Action: Mouse moved to (633, 503)
Screenshot: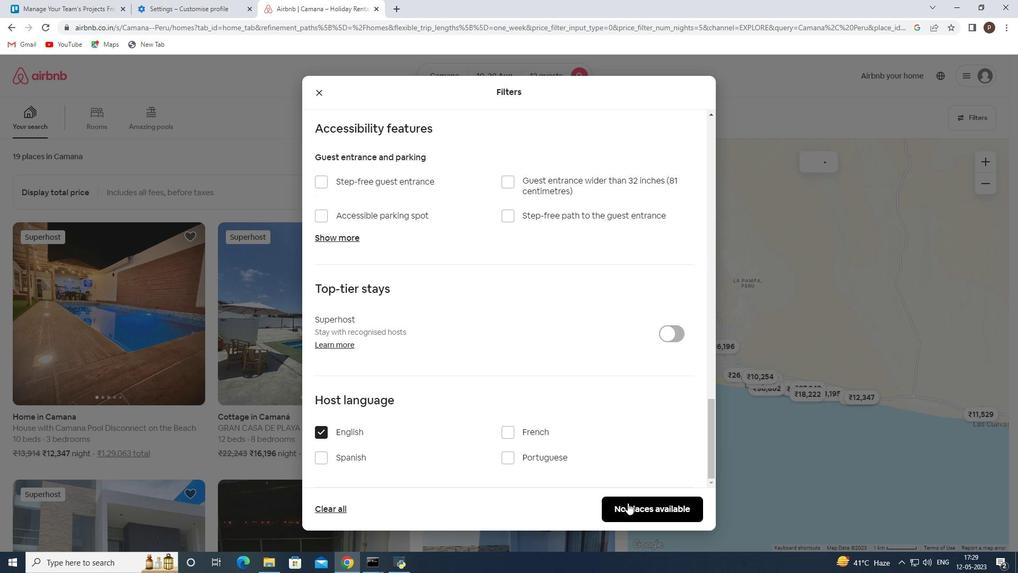 
Action: Mouse pressed left at (633, 503)
Screenshot: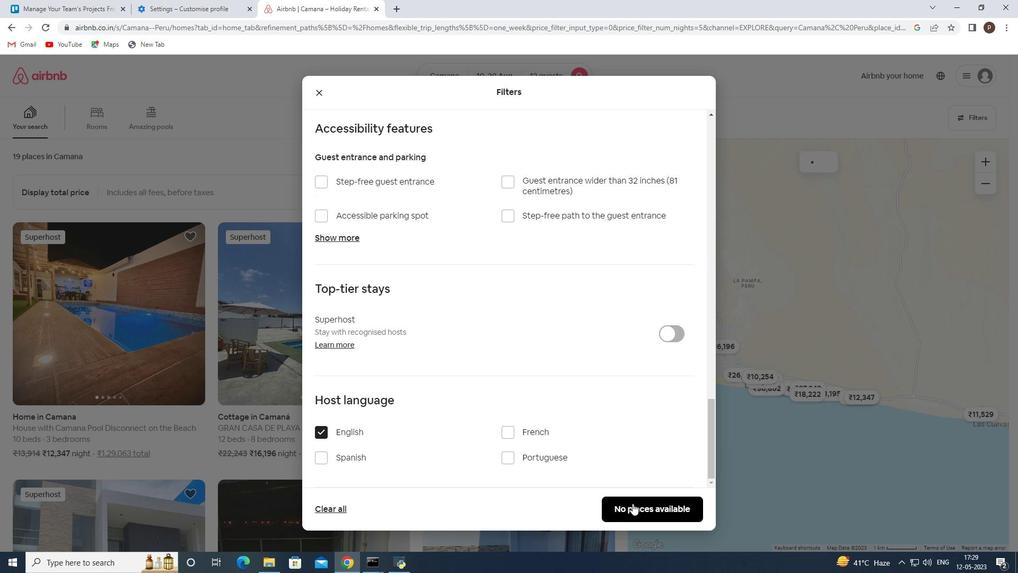 
Action: Mouse moved to (634, 503)
Screenshot: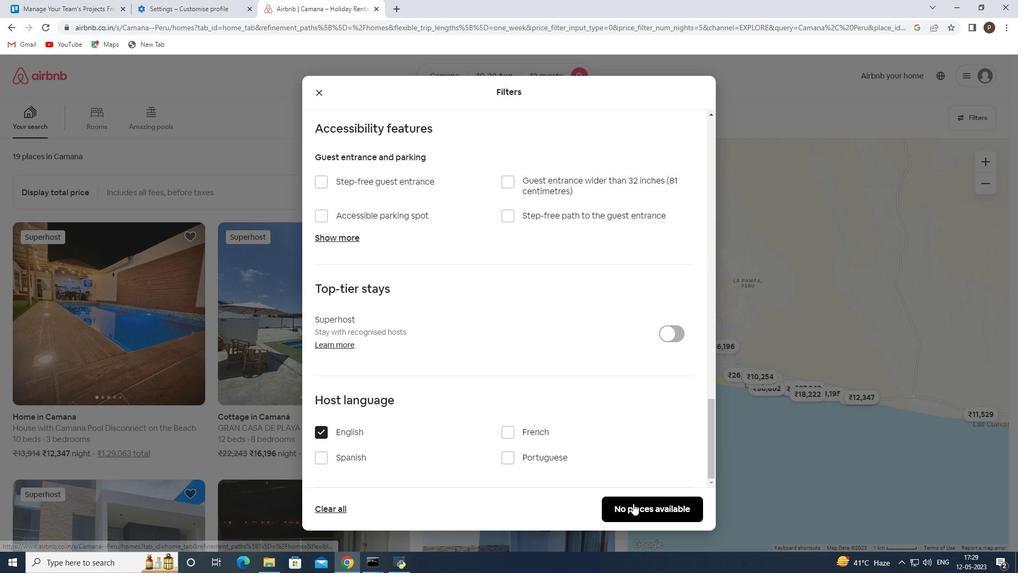 
